 Task: Create a due date automation trigger when advanced on, on the monday before a card is due add content with a description ending with resume at 11:00 AM.
Action: Mouse moved to (1000, 313)
Screenshot: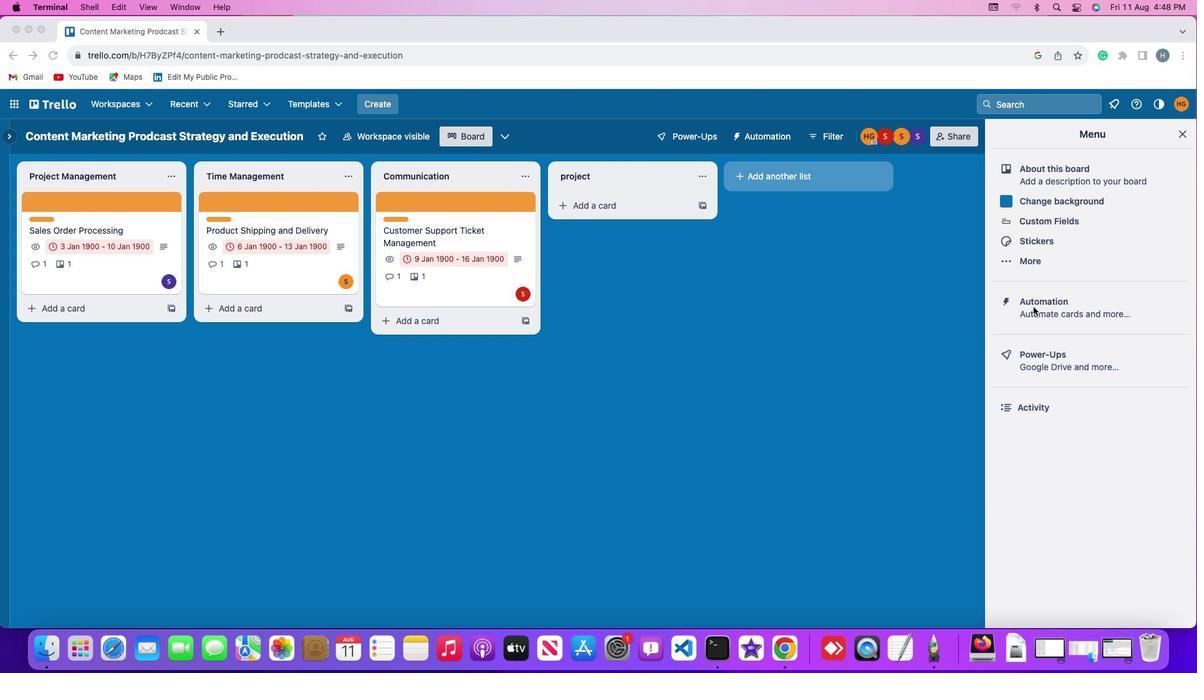 
Action: Mouse pressed left at (1000, 313)
Screenshot: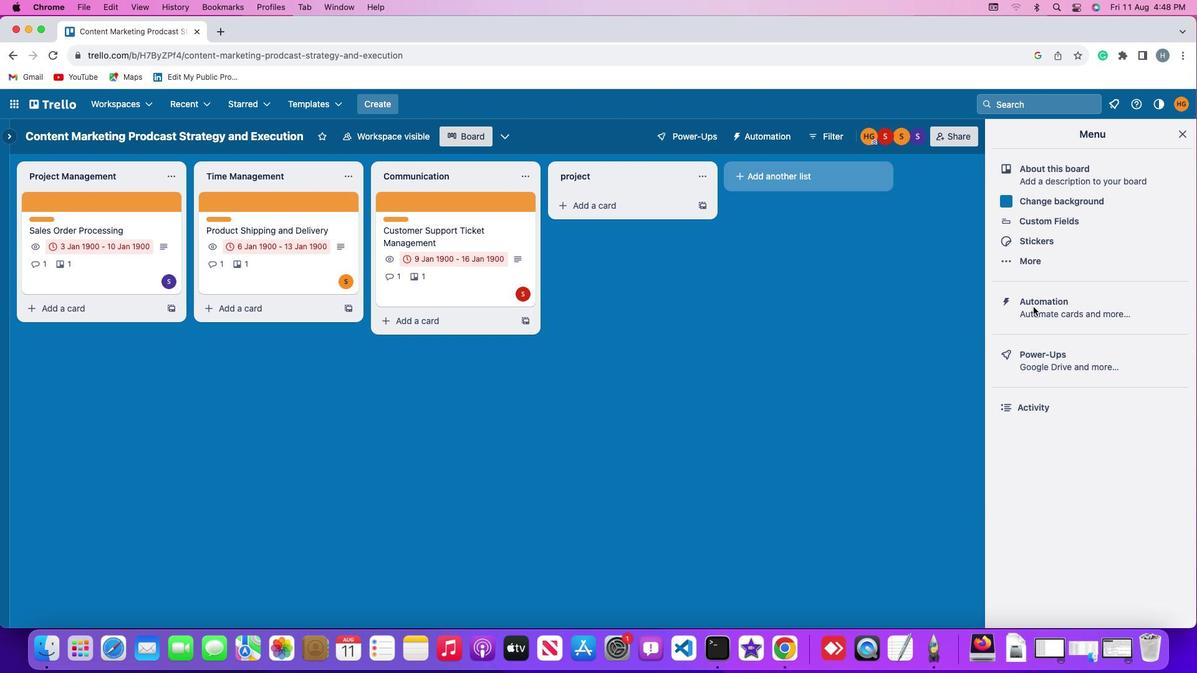 
Action: Mouse pressed left at (1000, 313)
Screenshot: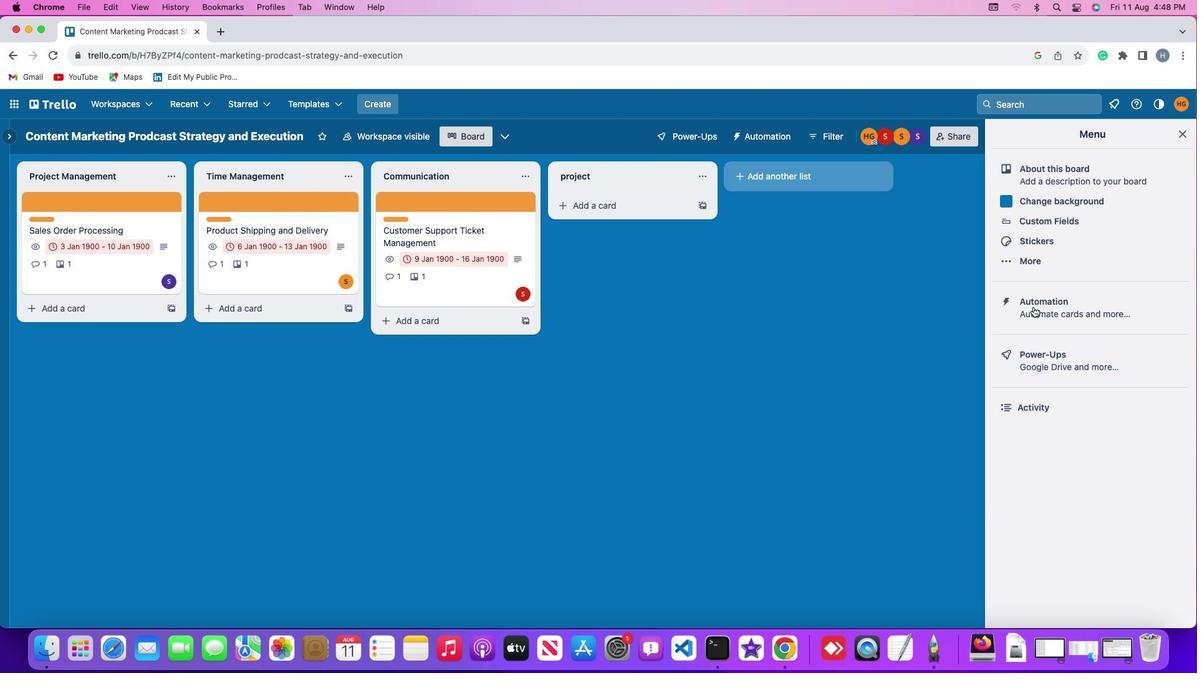 
Action: Mouse moved to (108, 301)
Screenshot: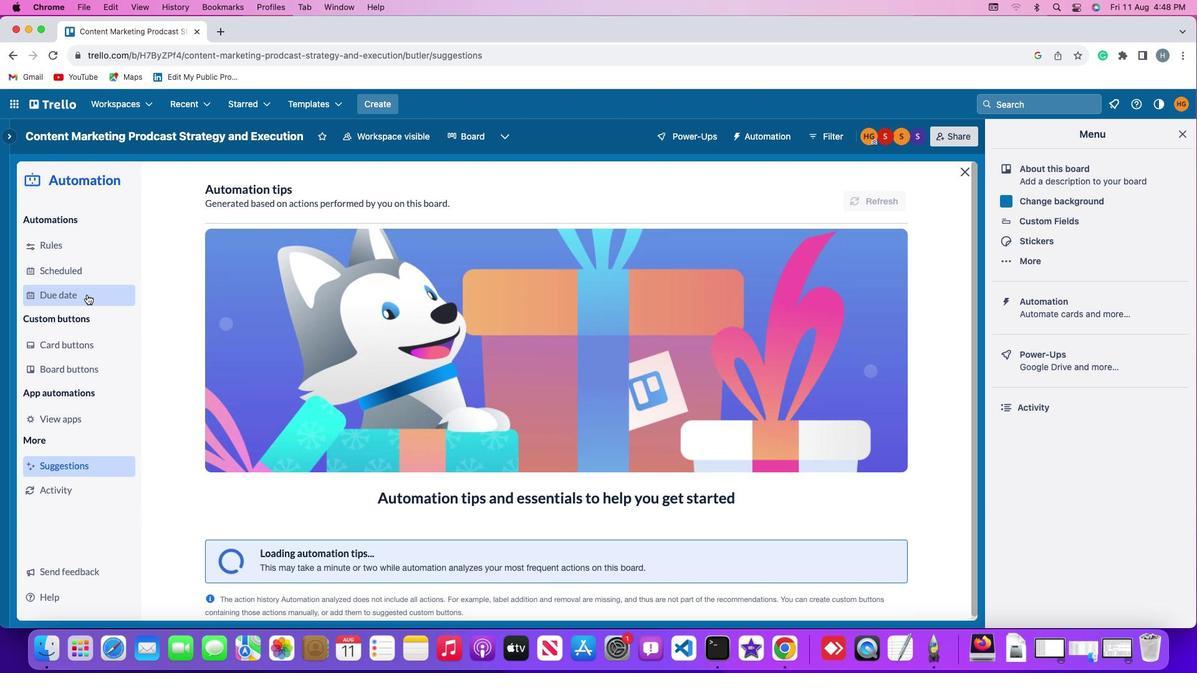 
Action: Mouse pressed left at (108, 301)
Screenshot: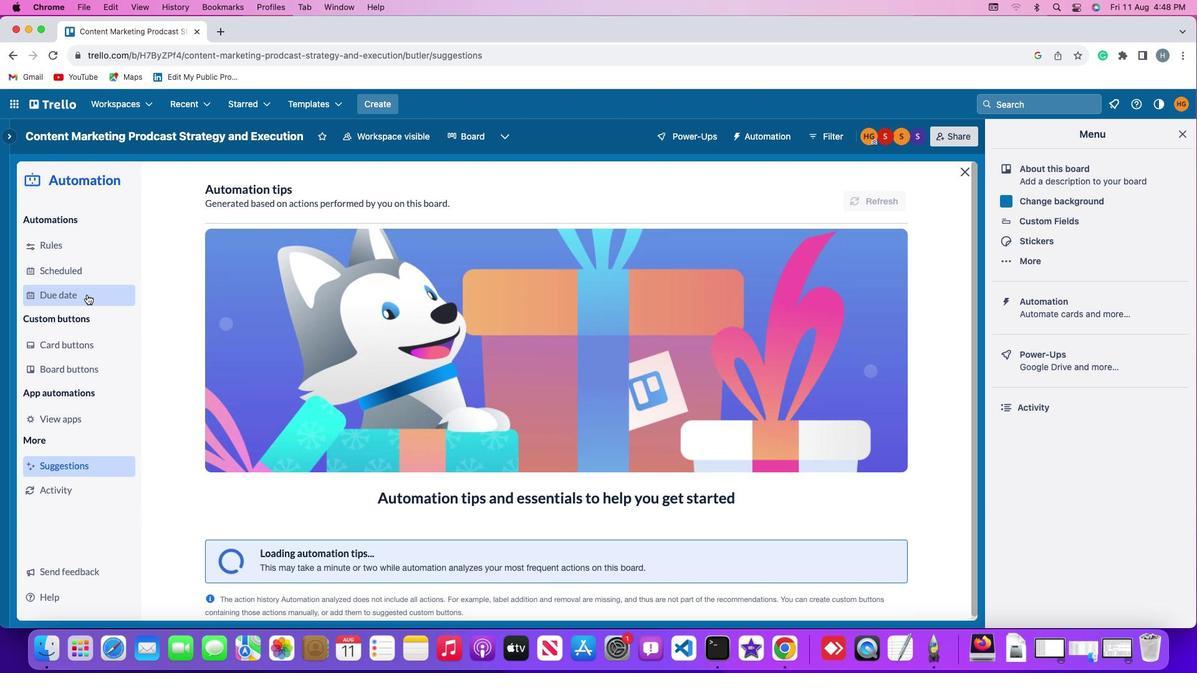 
Action: Mouse moved to (822, 198)
Screenshot: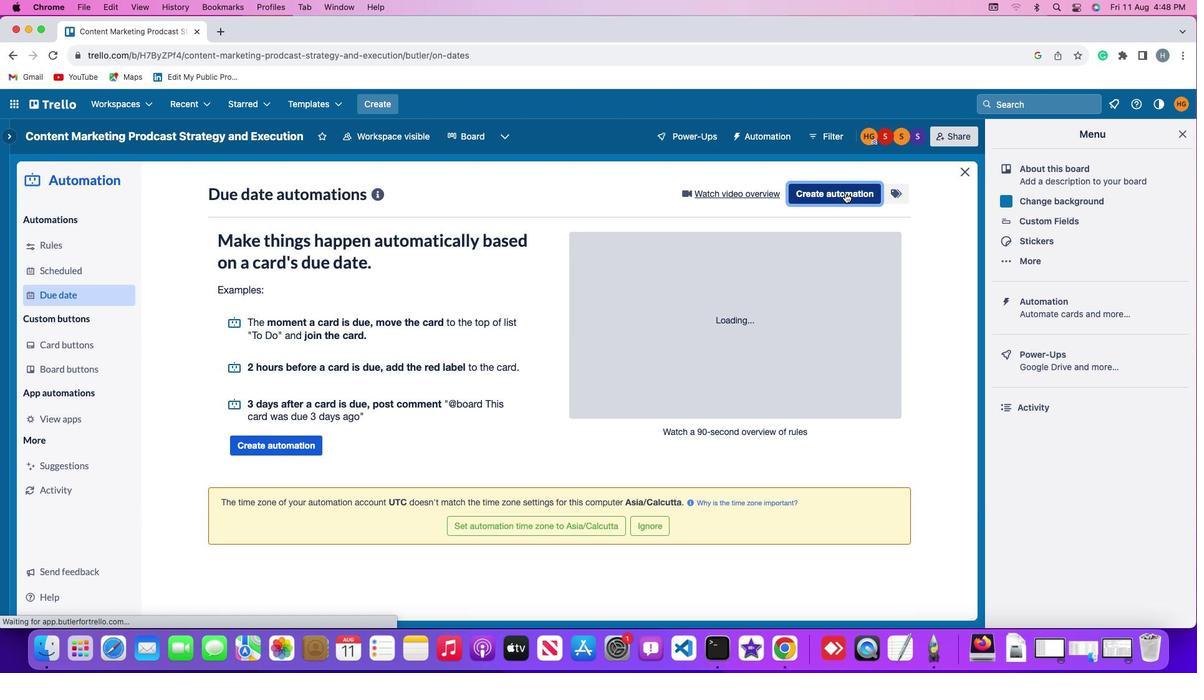 
Action: Mouse pressed left at (822, 198)
Screenshot: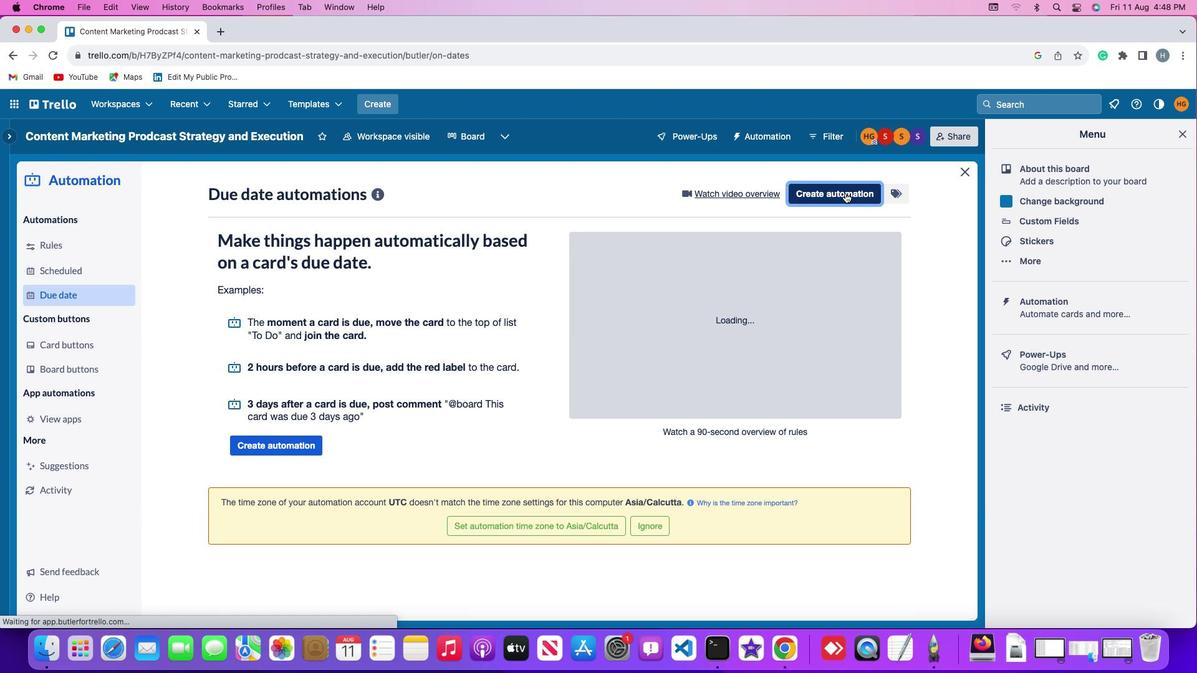 
Action: Mouse moved to (288, 316)
Screenshot: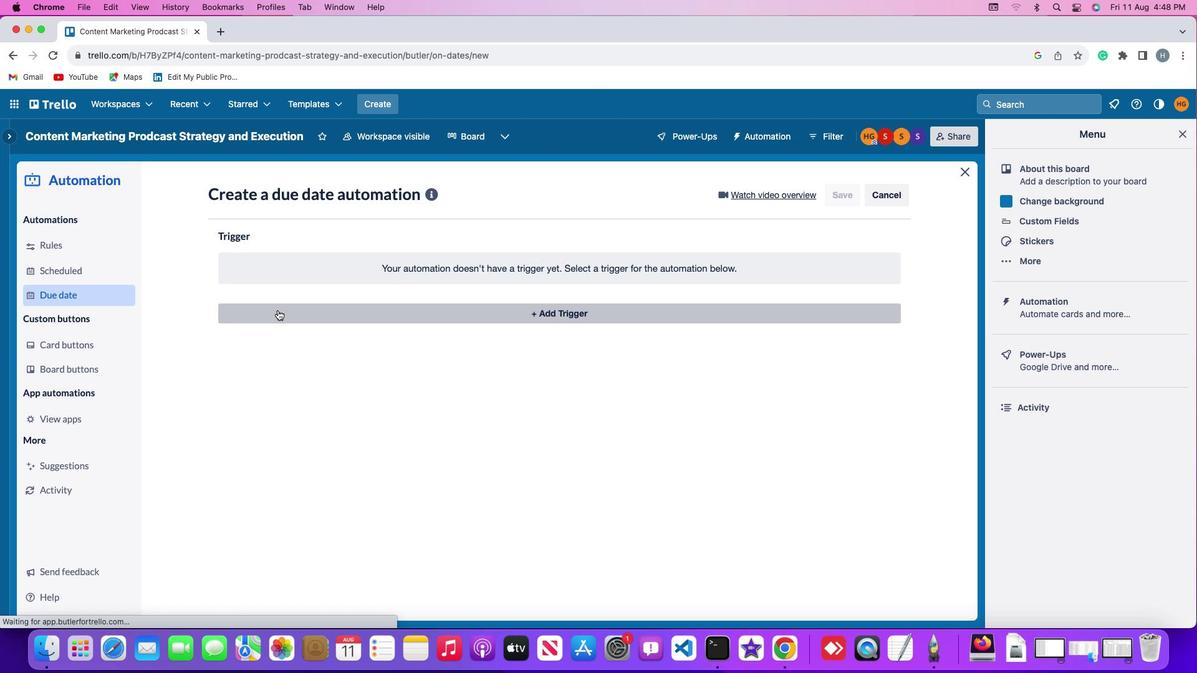 
Action: Mouse pressed left at (288, 316)
Screenshot: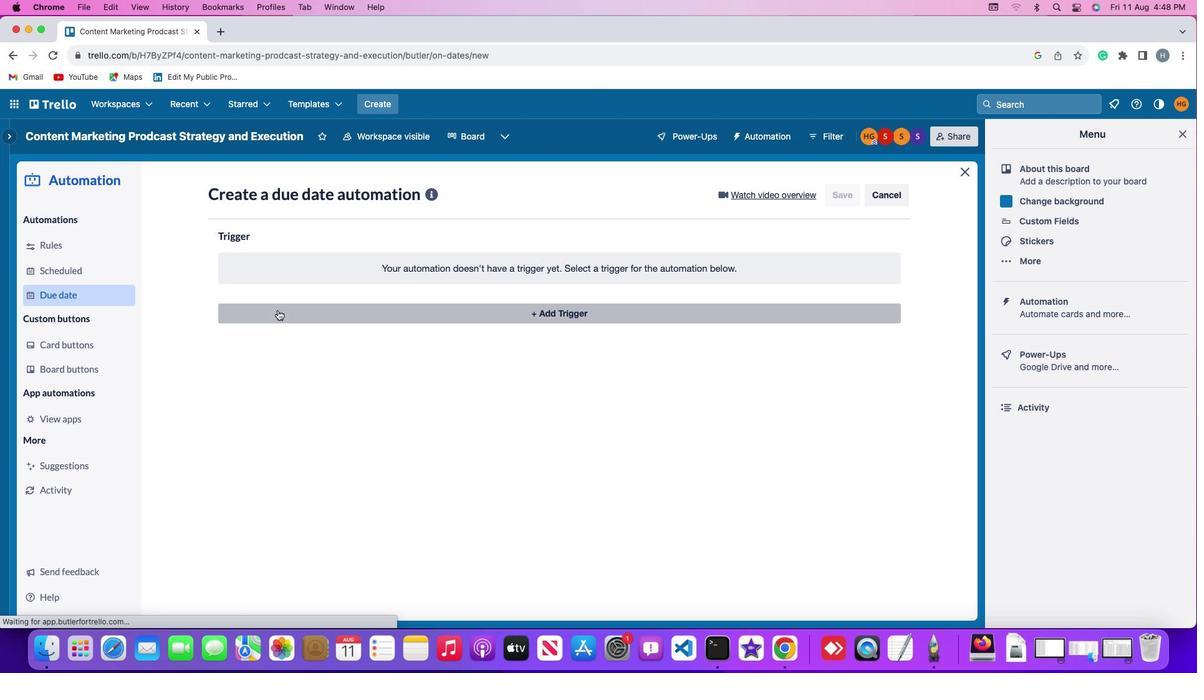 
Action: Mouse moved to (281, 546)
Screenshot: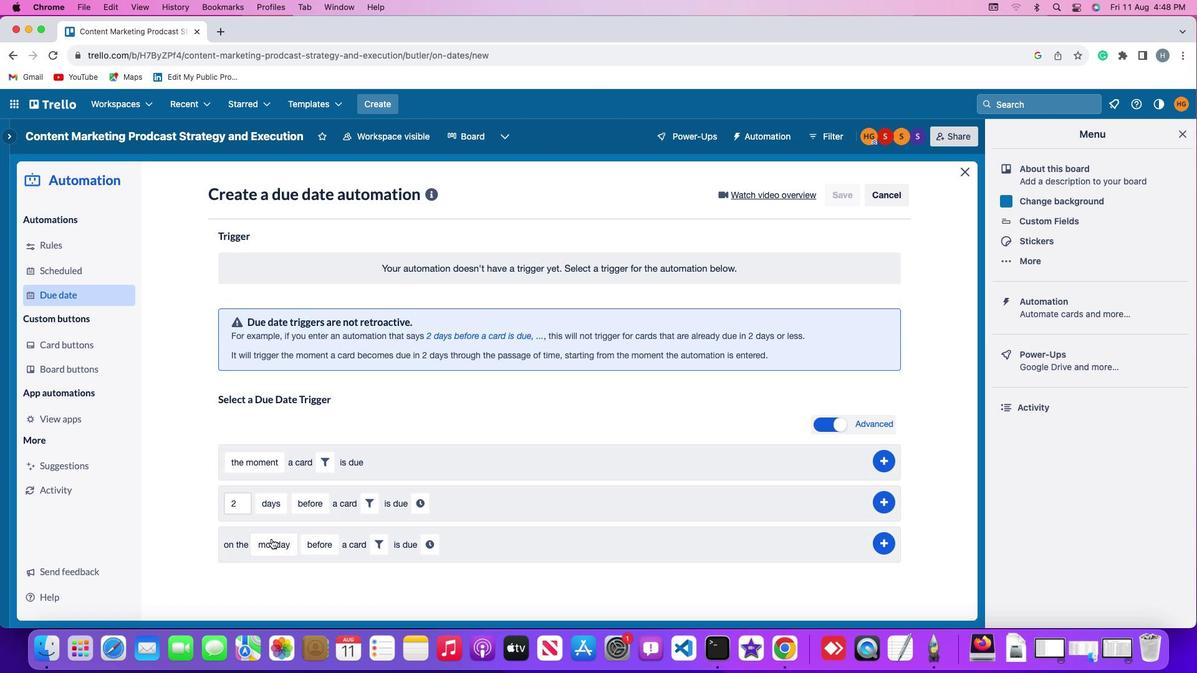 
Action: Mouse pressed left at (281, 546)
Screenshot: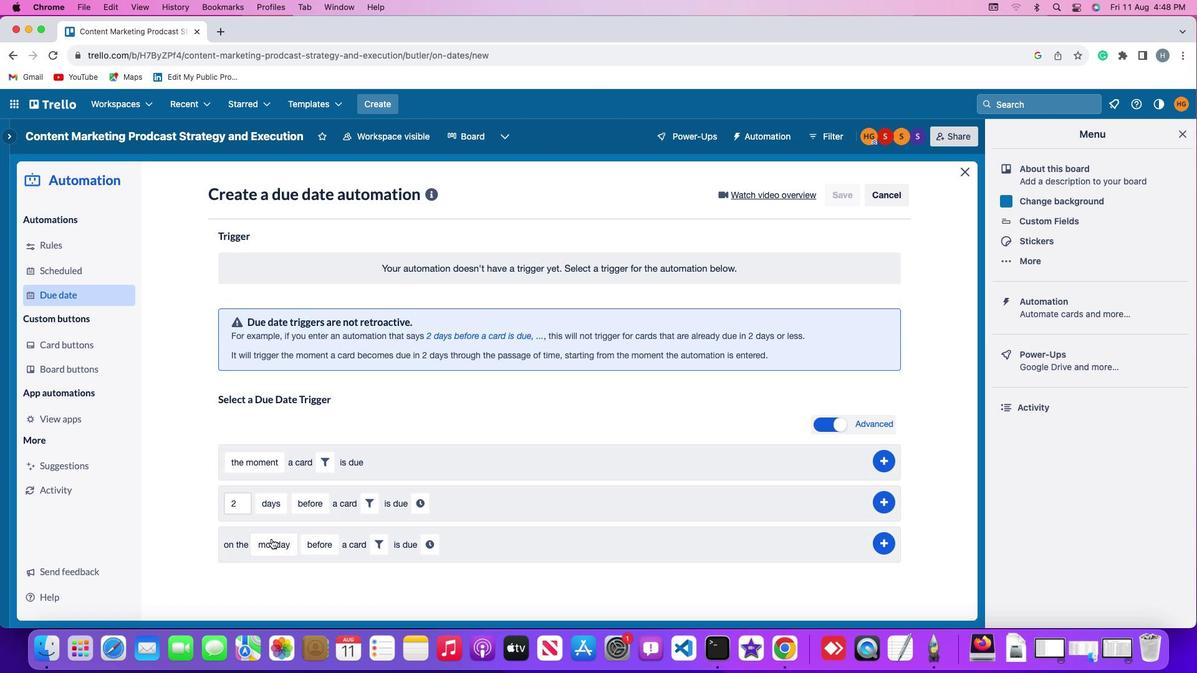 
Action: Mouse moved to (301, 377)
Screenshot: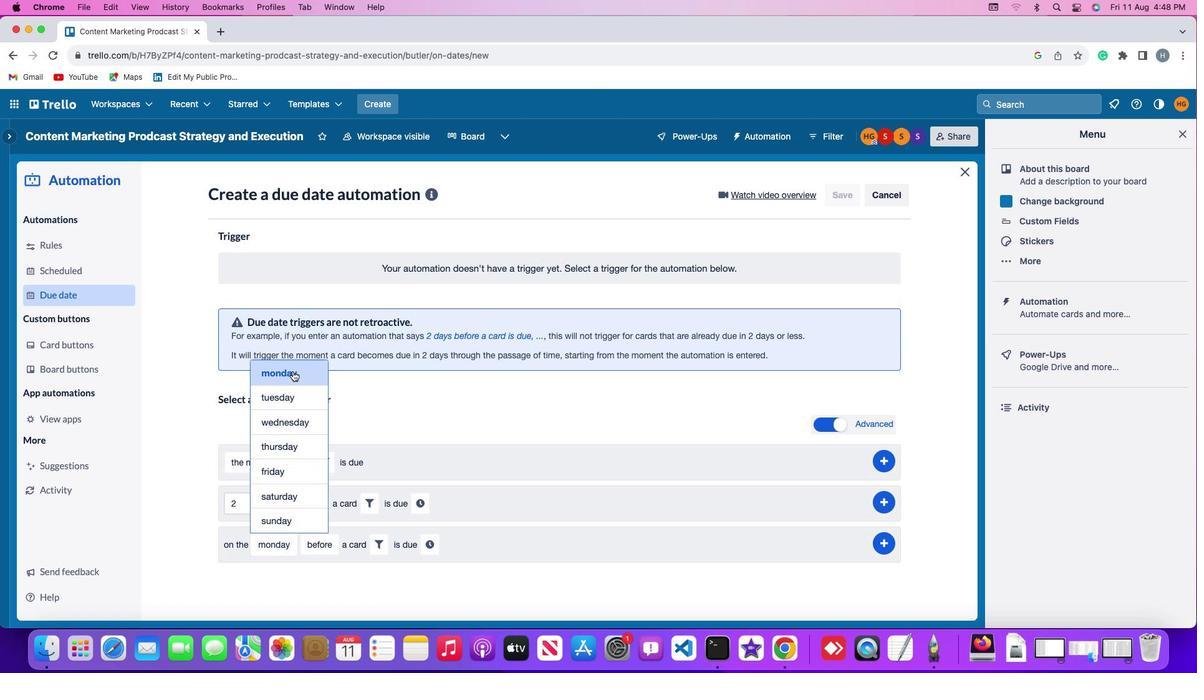 
Action: Mouse pressed left at (301, 377)
Screenshot: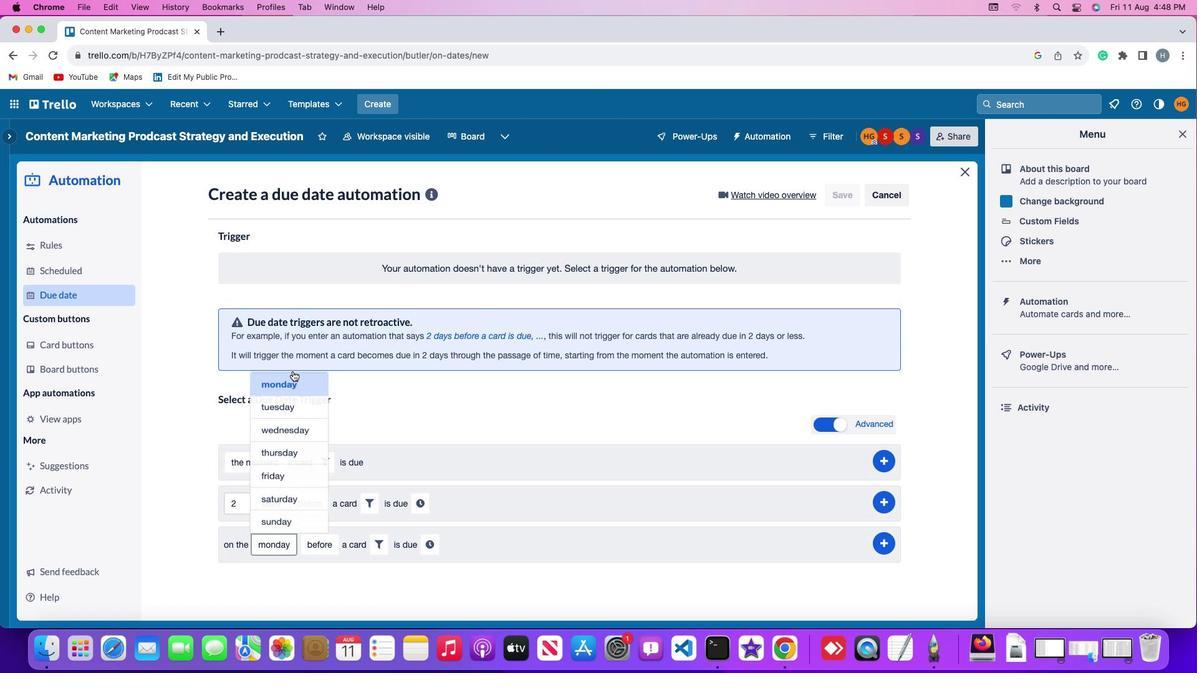 
Action: Mouse moved to (327, 549)
Screenshot: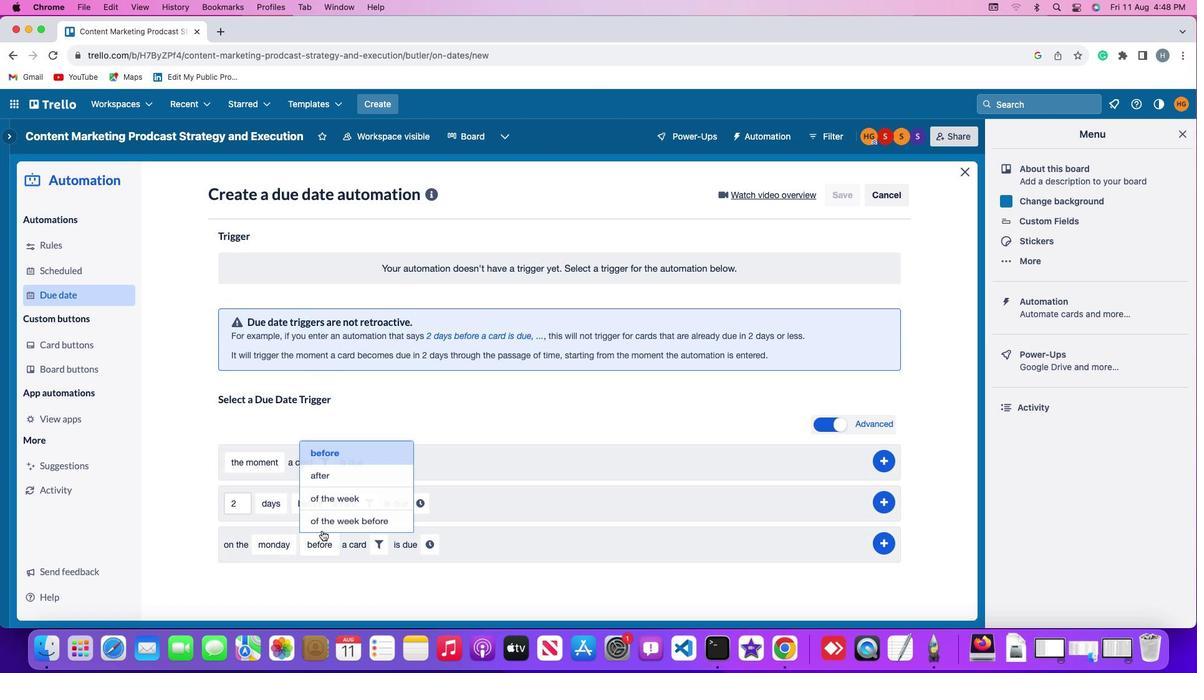 
Action: Mouse pressed left at (327, 549)
Screenshot: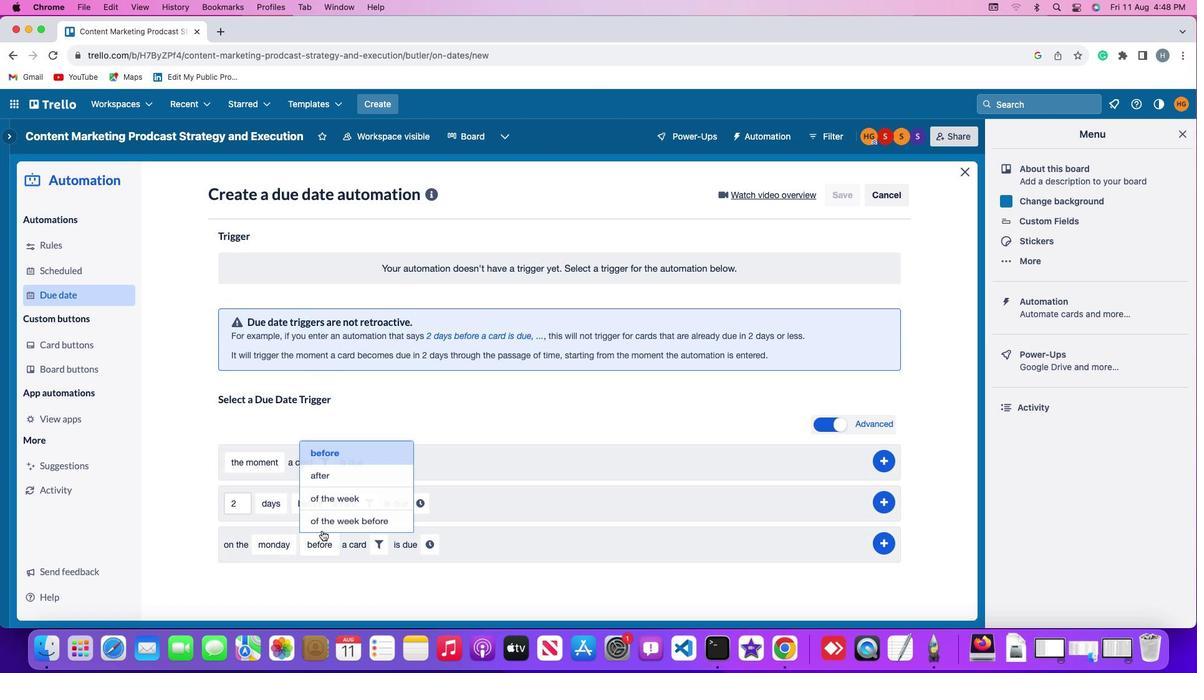 
Action: Mouse moved to (342, 453)
Screenshot: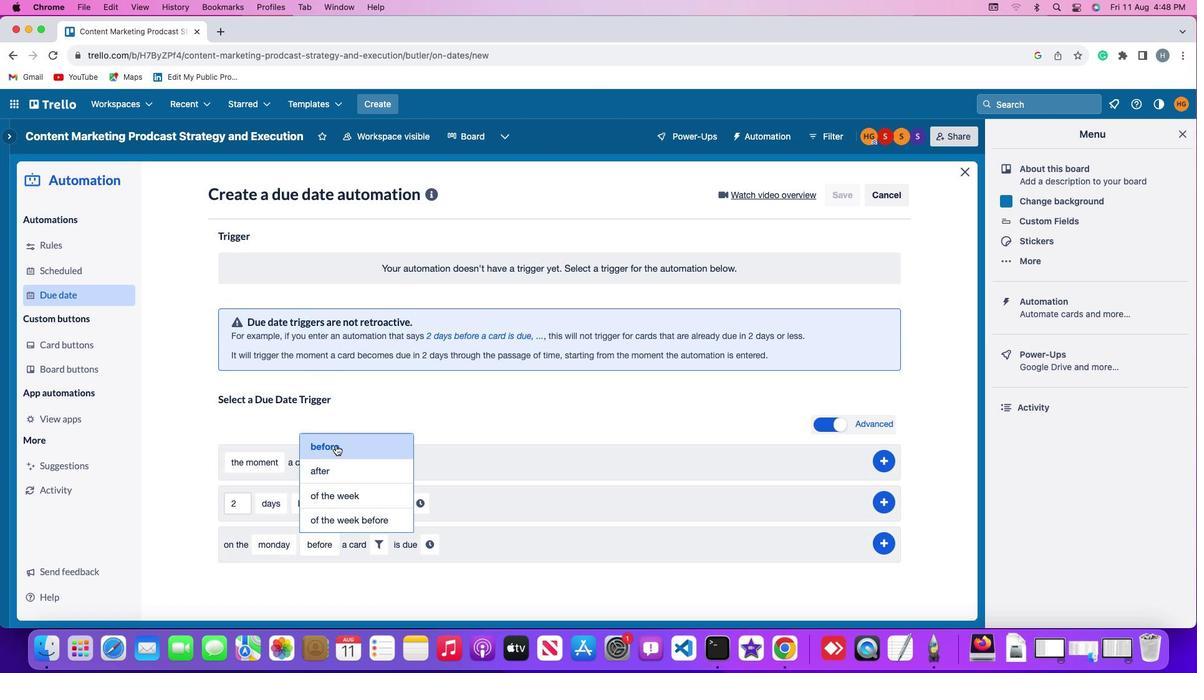 
Action: Mouse pressed left at (342, 453)
Screenshot: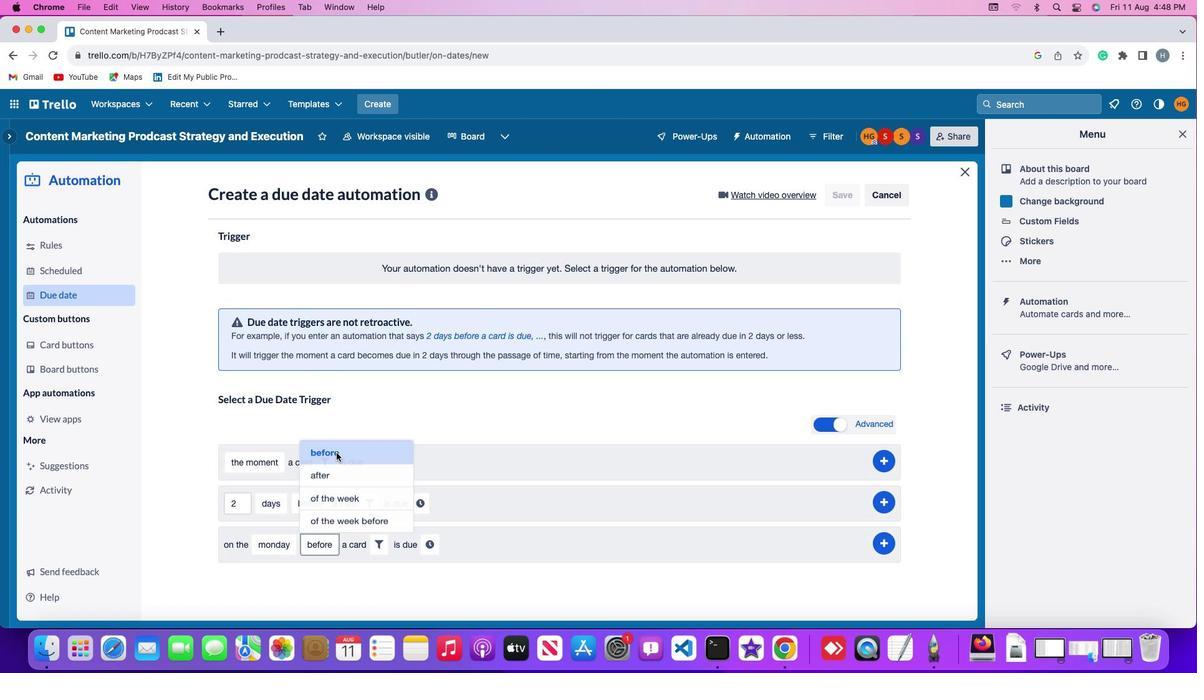 
Action: Mouse moved to (381, 553)
Screenshot: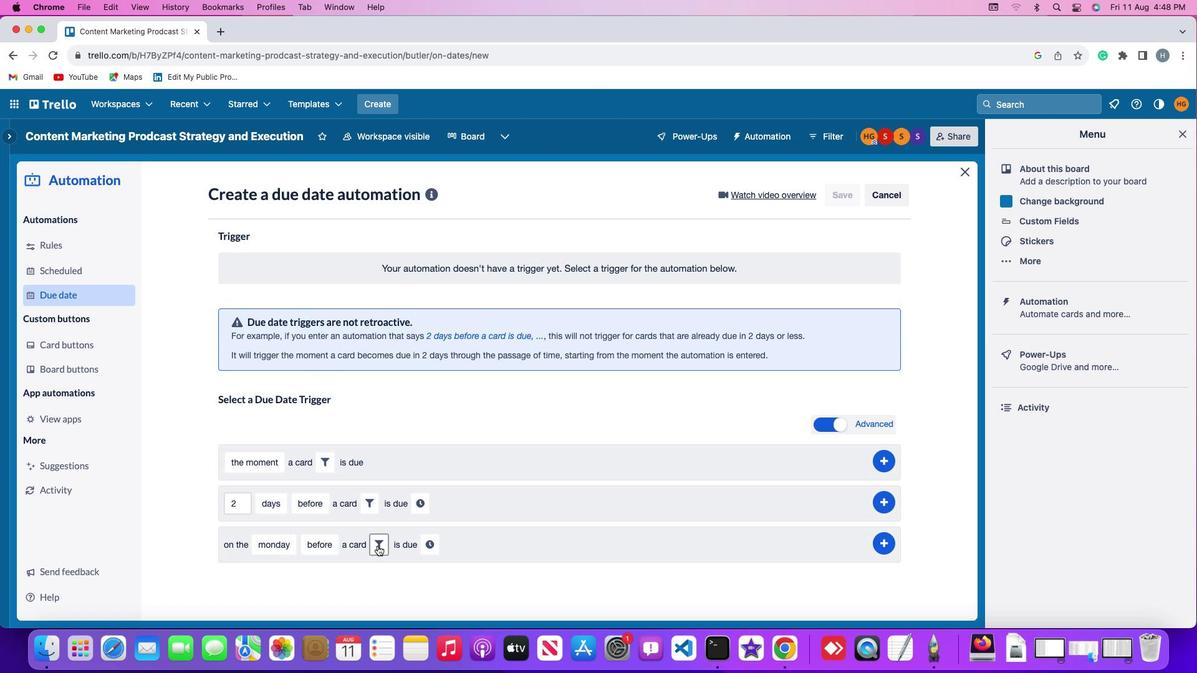 
Action: Mouse pressed left at (381, 553)
Screenshot: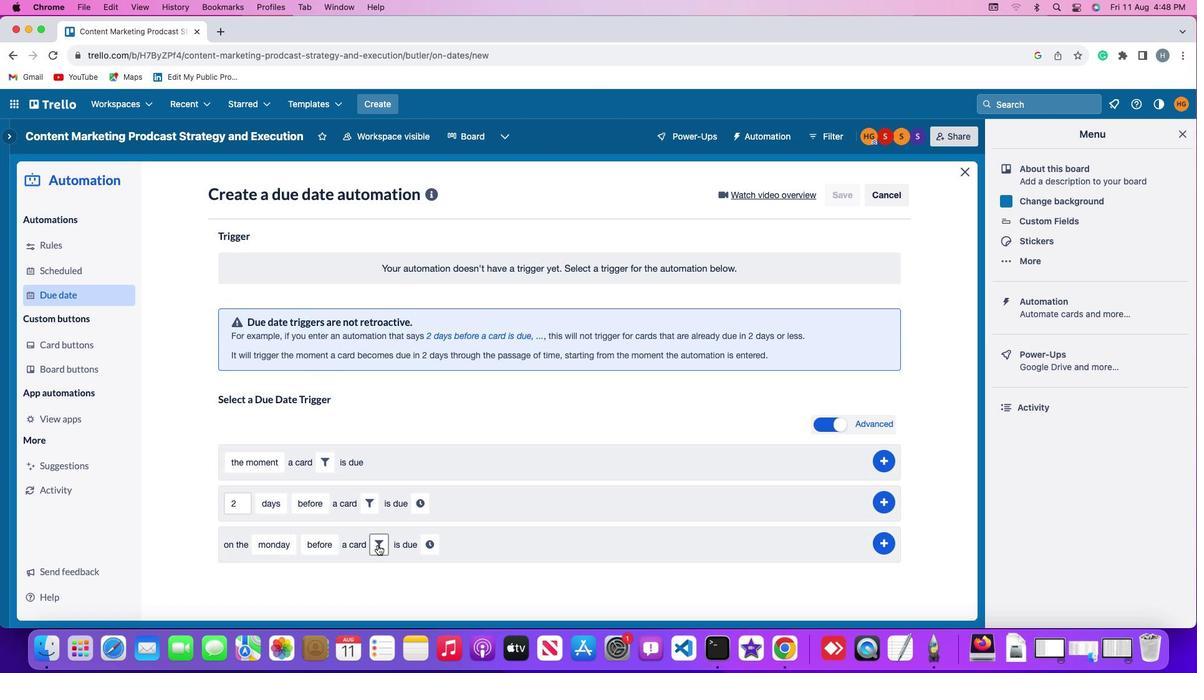 
Action: Mouse moved to (528, 589)
Screenshot: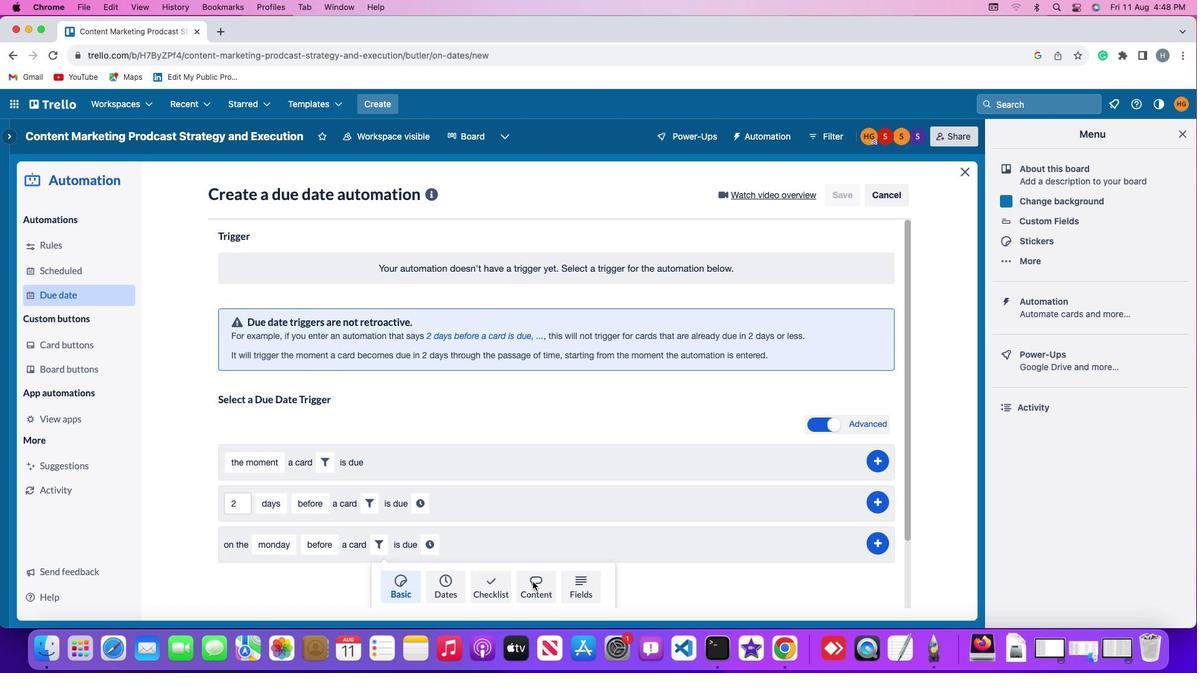 
Action: Mouse pressed left at (528, 589)
Screenshot: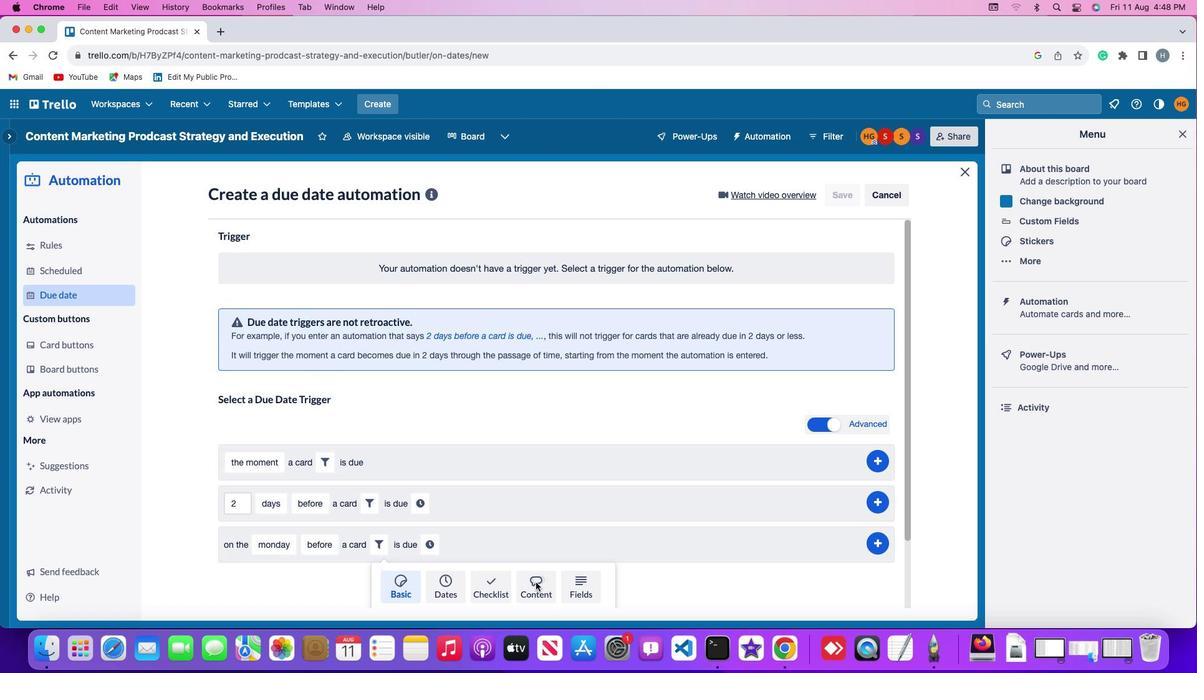 
Action: Mouse moved to (299, 591)
Screenshot: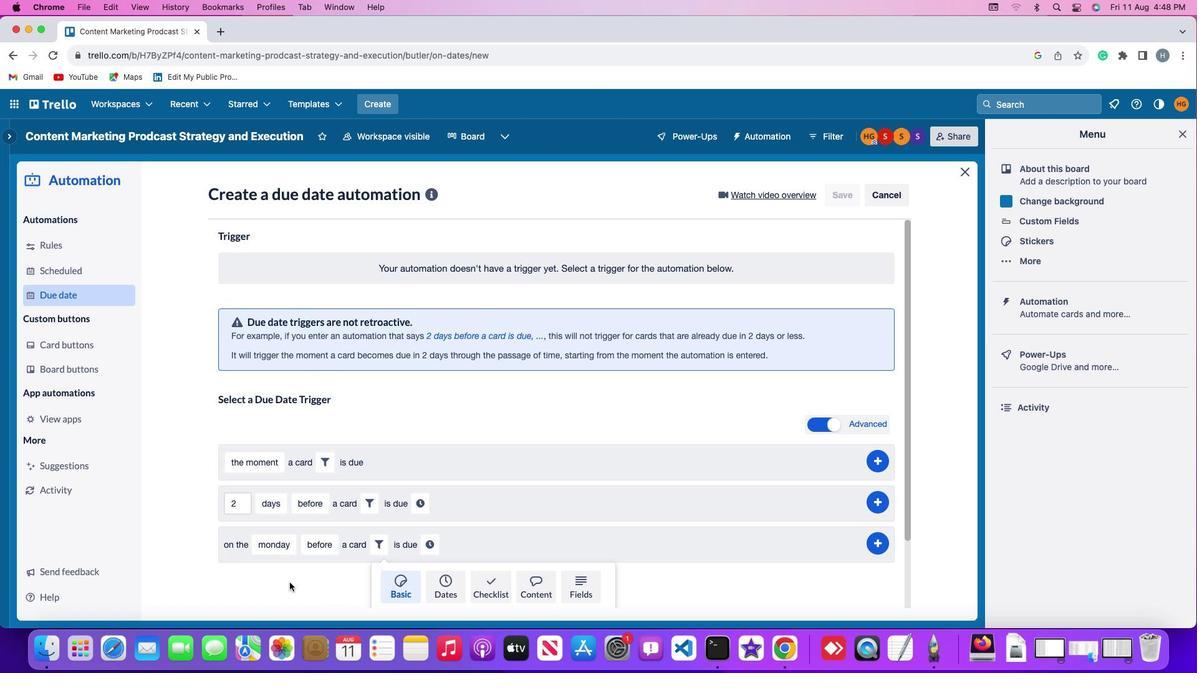 
Action: Mouse scrolled (299, 591) with delta (26, 4)
Screenshot: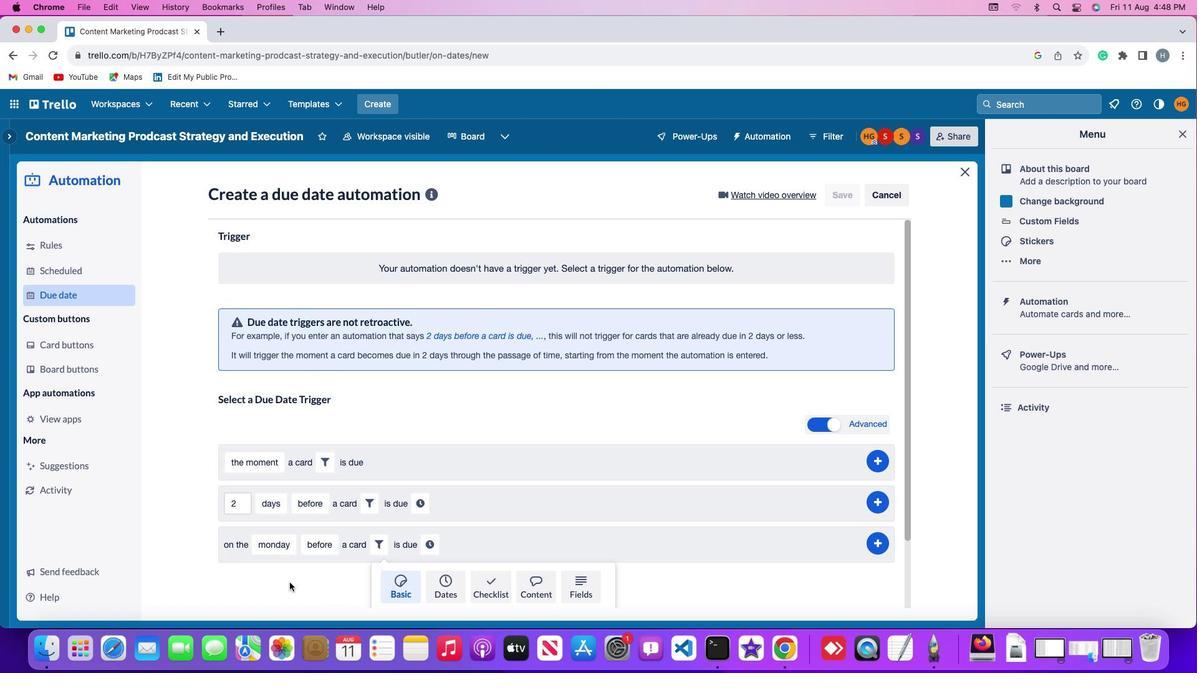 
Action: Mouse moved to (299, 591)
Screenshot: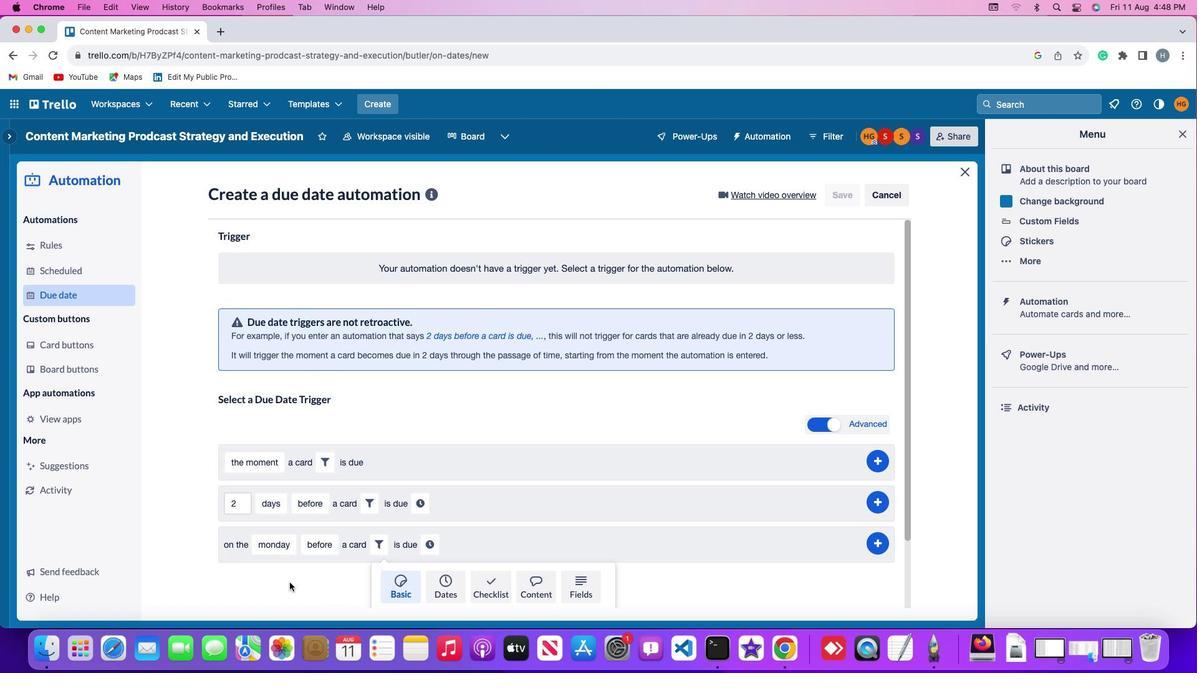 
Action: Mouse scrolled (299, 591) with delta (26, 4)
Screenshot: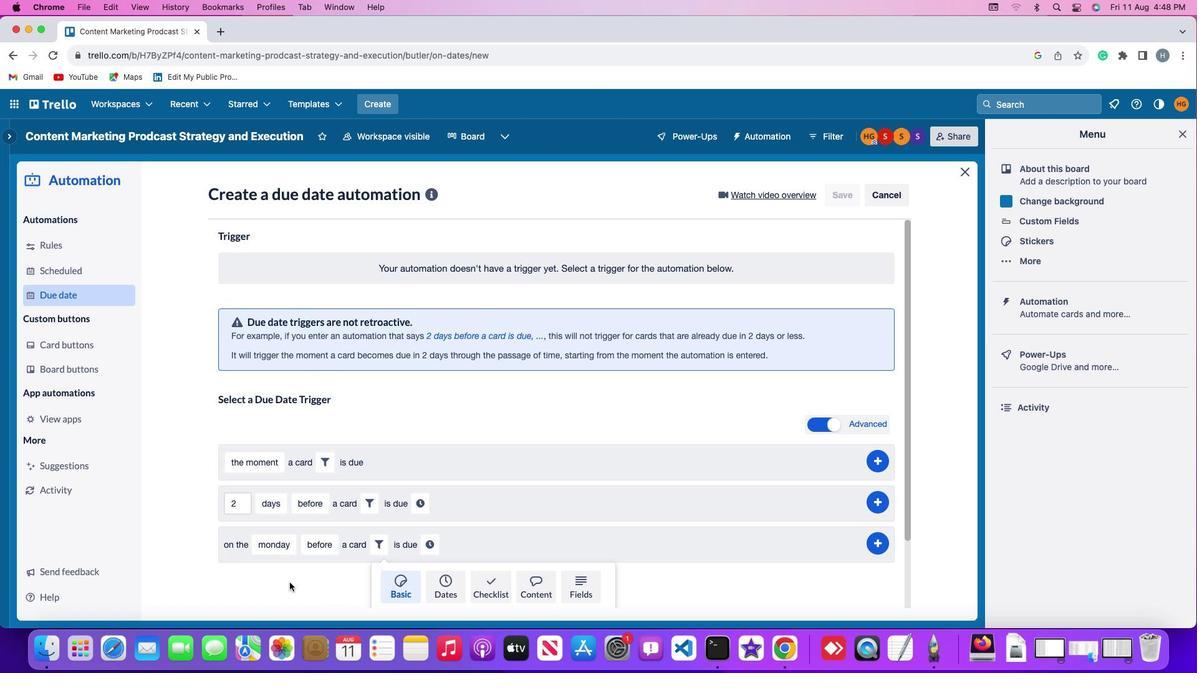 
Action: Mouse scrolled (299, 591) with delta (26, 3)
Screenshot: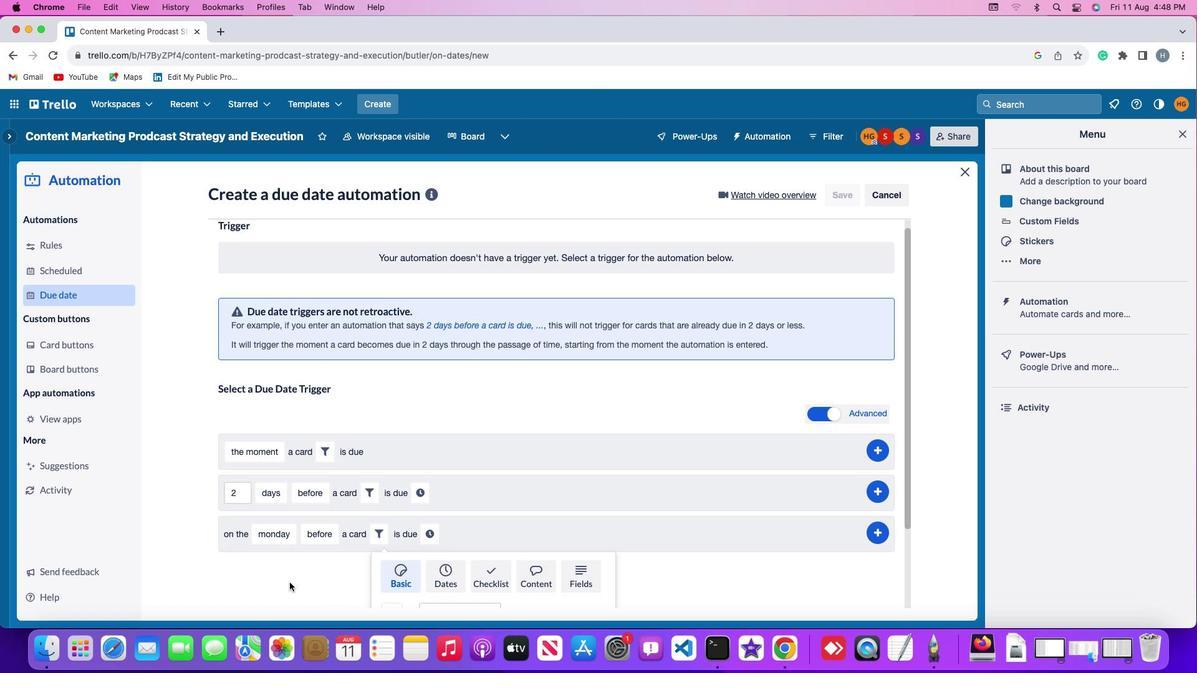 
Action: Mouse scrolled (299, 591) with delta (26, 1)
Screenshot: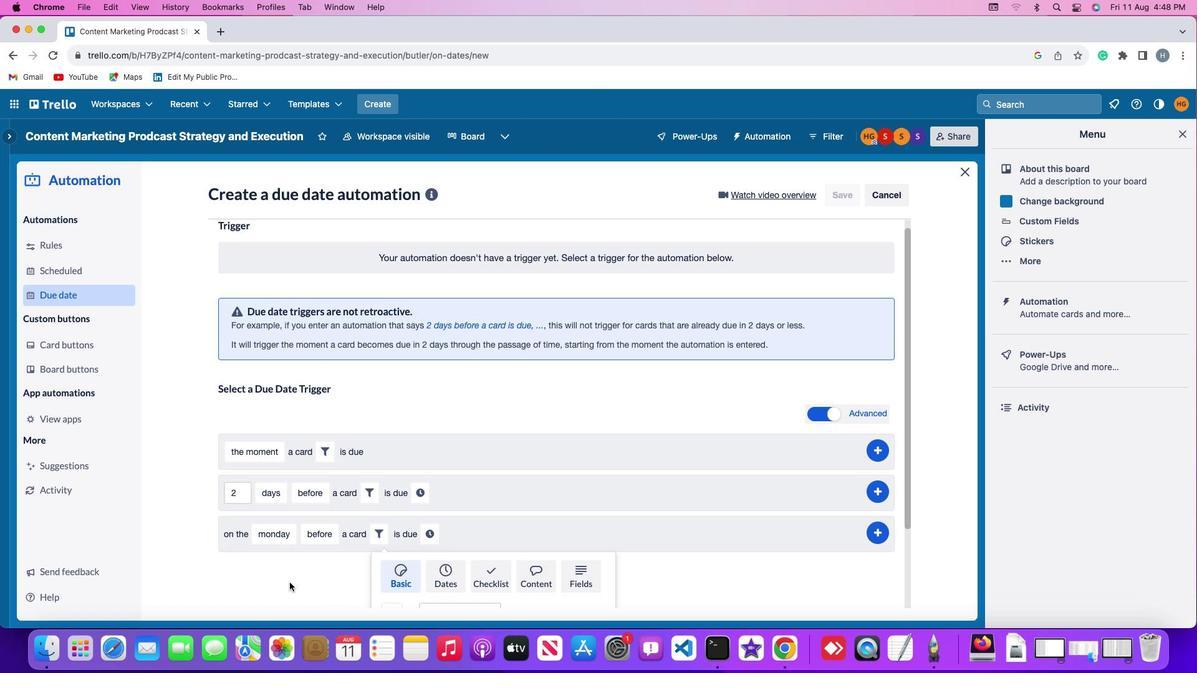 
Action: Mouse moved to (299, 591)
Screenshot: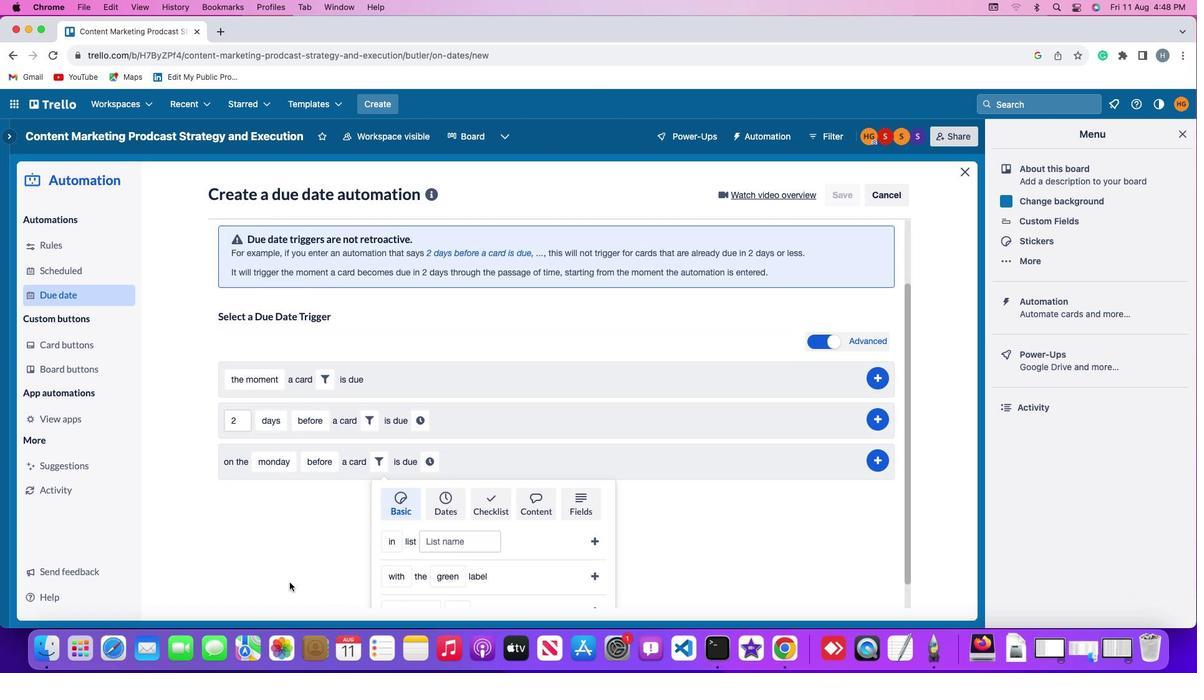 
Action: Mouse scrolled (299, 591) with delta (26, 1)
Screenshot: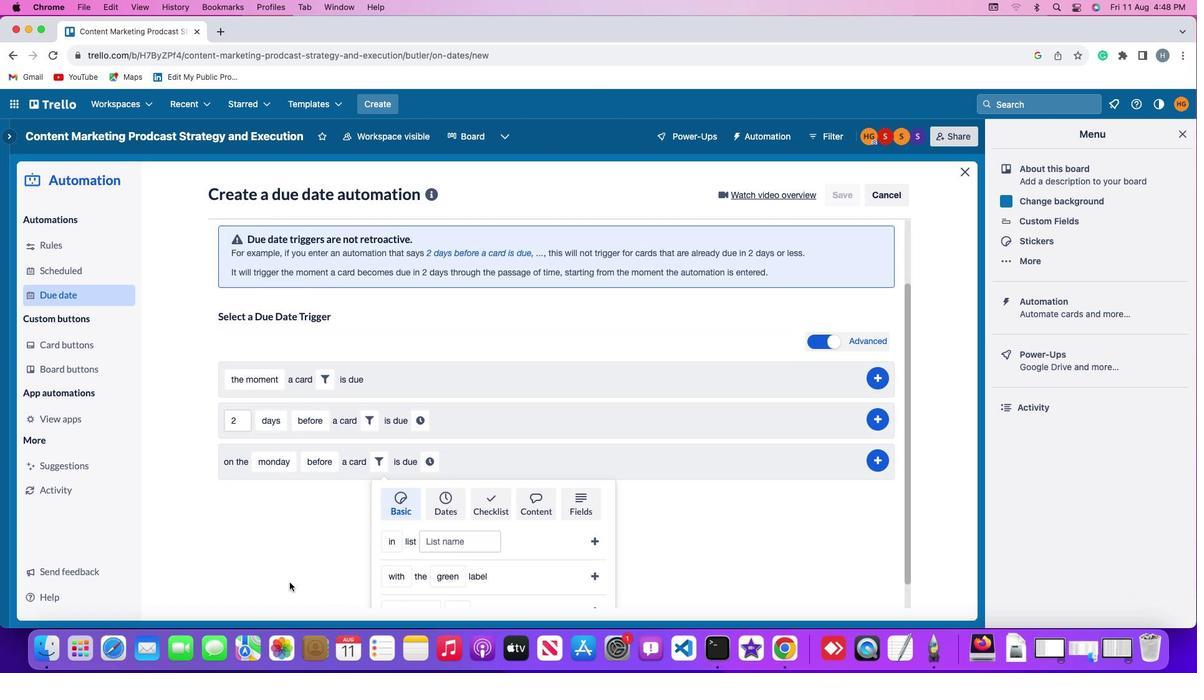 
Action: Mouse moved to (299, 589)
Screenshot: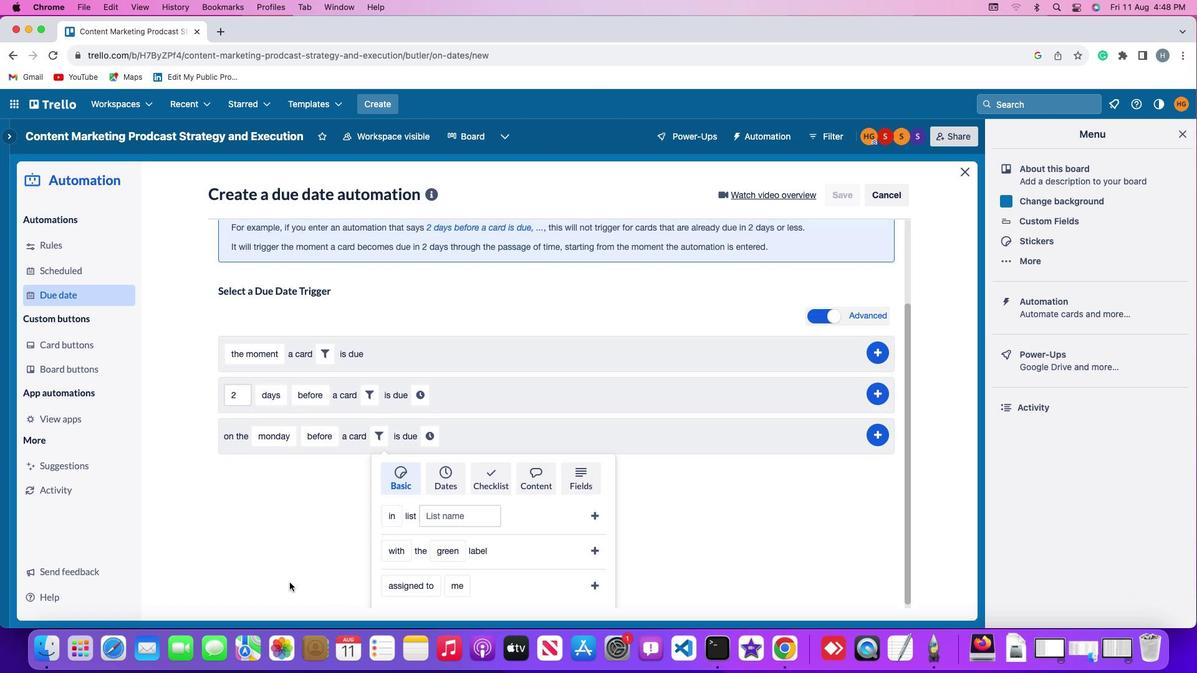 
Action: Mouse scrolled (299, 589) with delta (26, 4)
Screenshot: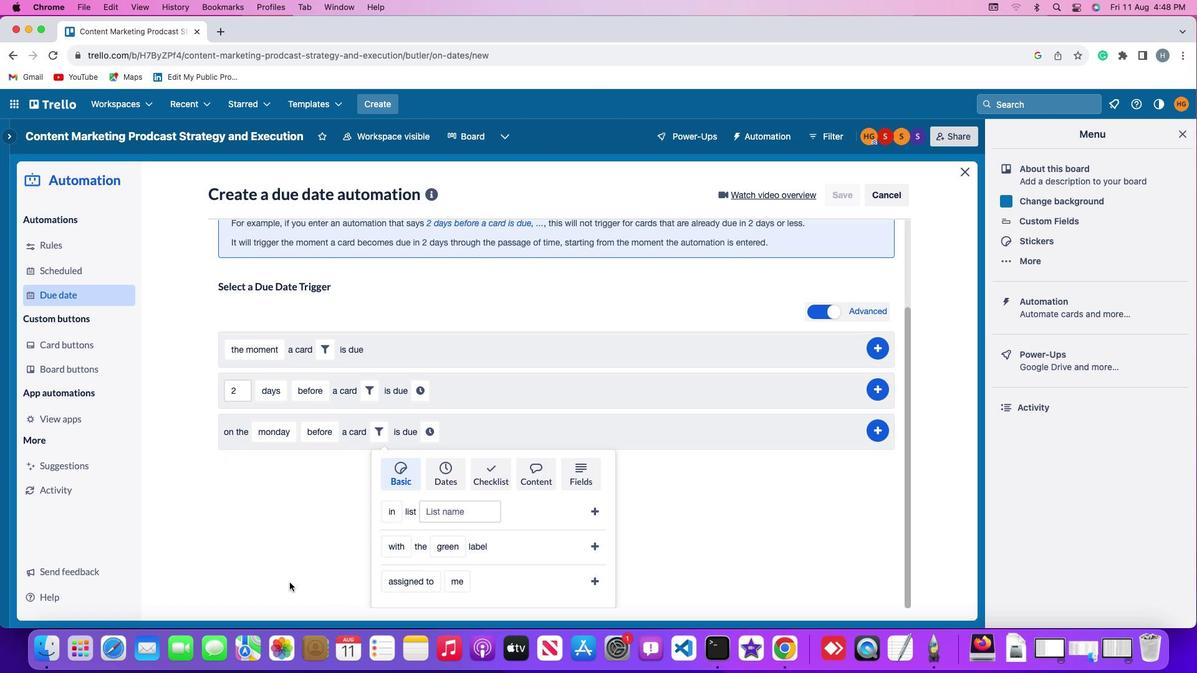 
Action: Mouse scrolled (299, 589) with delta (26, 4)
Screenshot: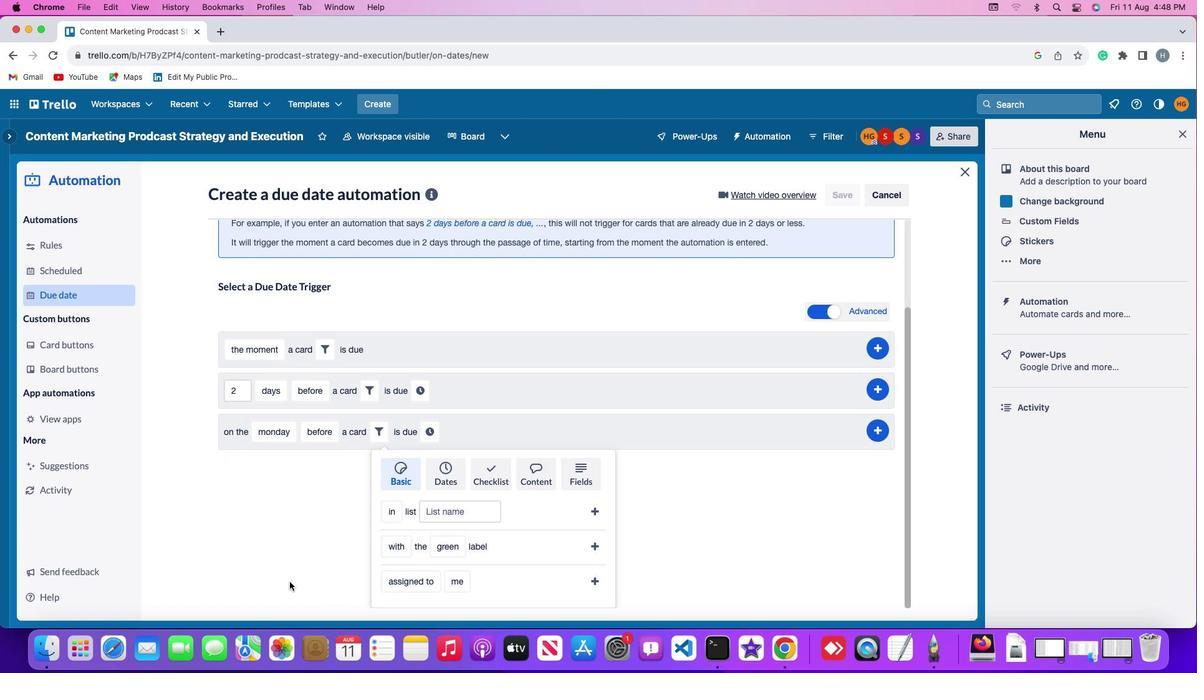 
Action: Mouse moved to (524, 486)
Screenshot: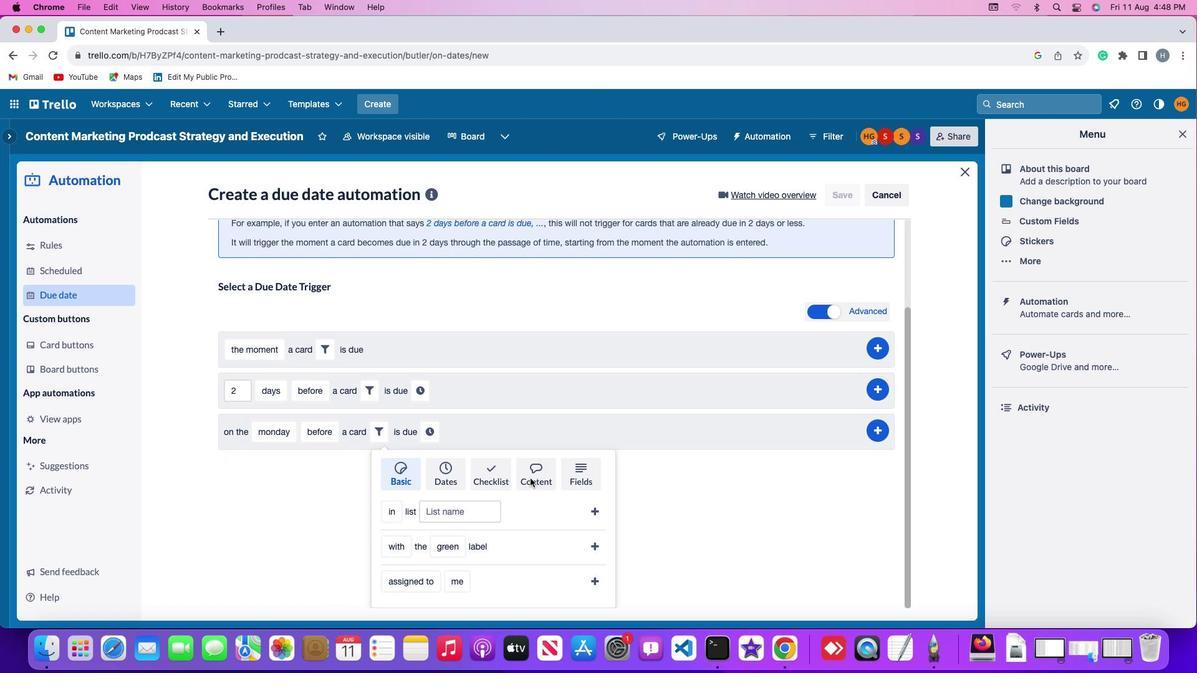 
Action: Mouse pressed left at (524, 486)
Screenshot: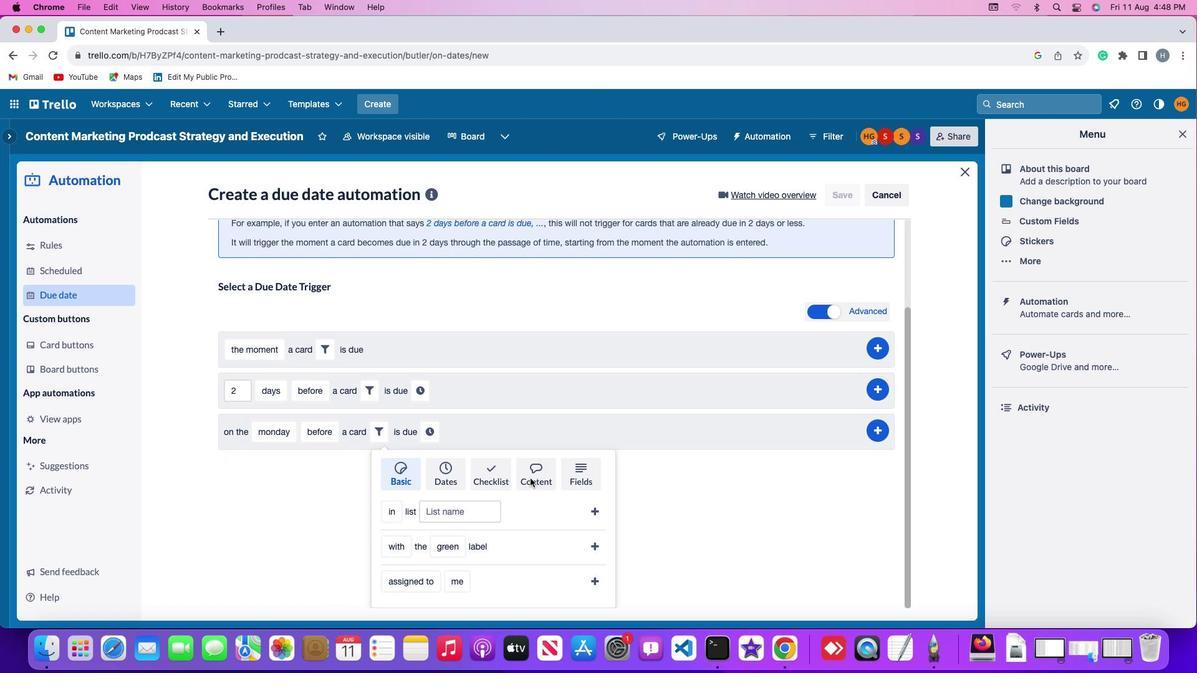 
Action: Mouse moved to (423, 553)
Screenshot: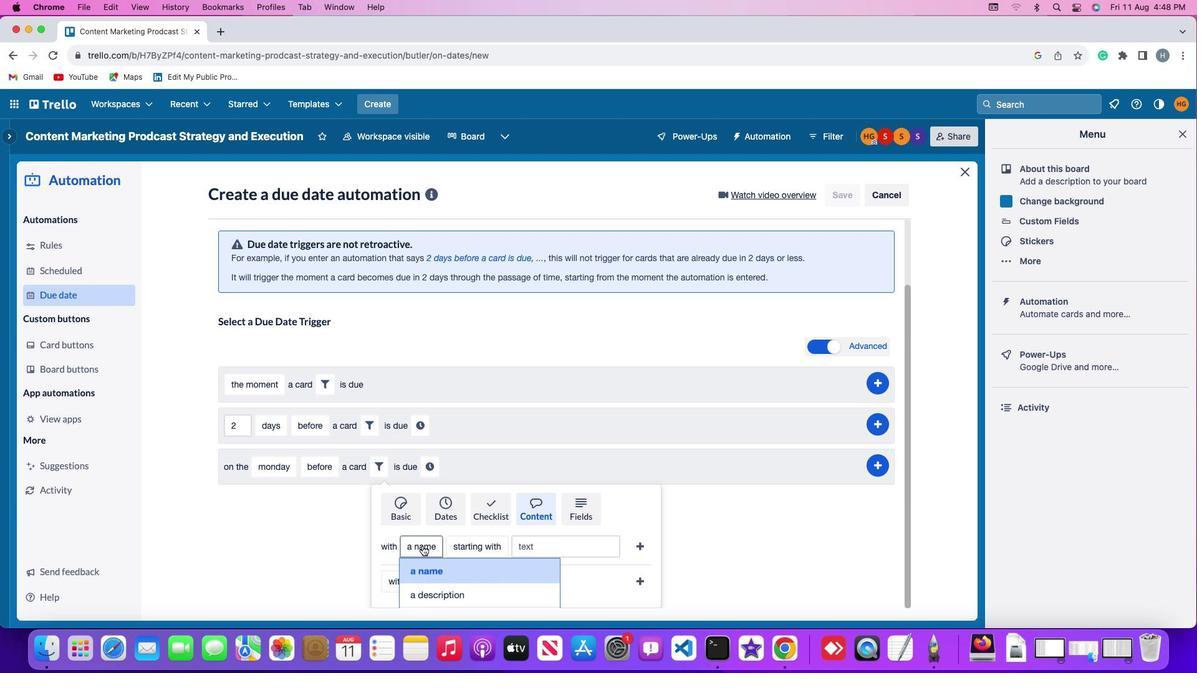
Action: Mouse pressed left at (423, 553)
Screenshot: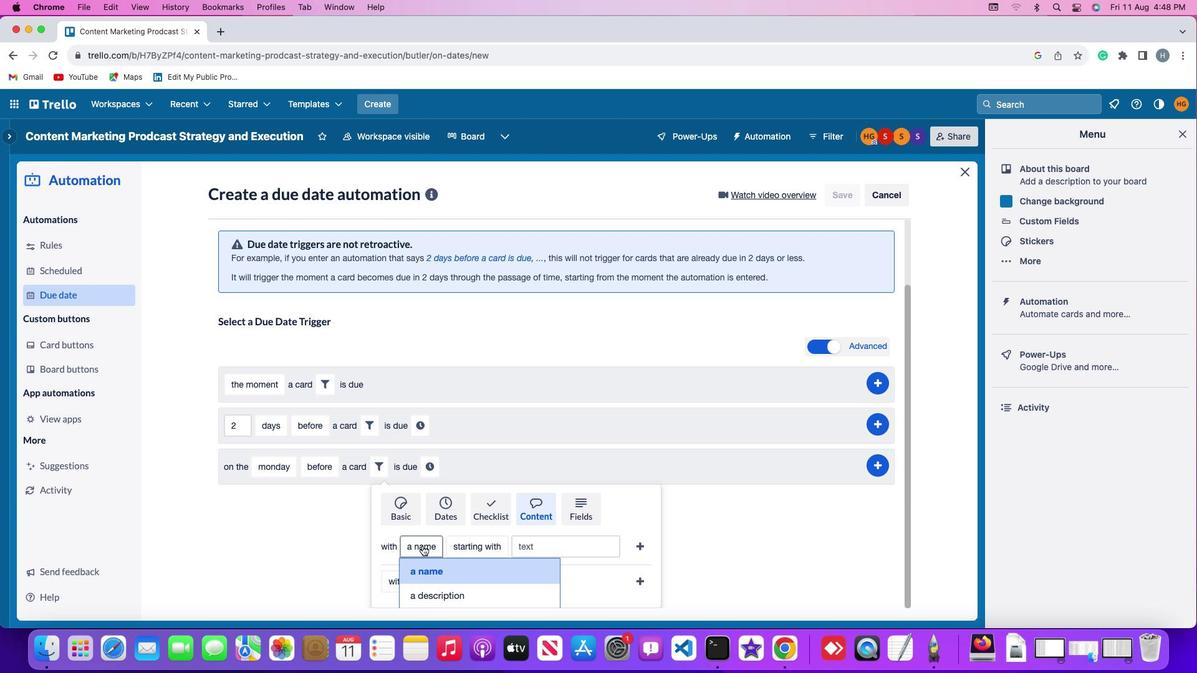 
Action: Mouse moved to (443, 600)
Screenshot: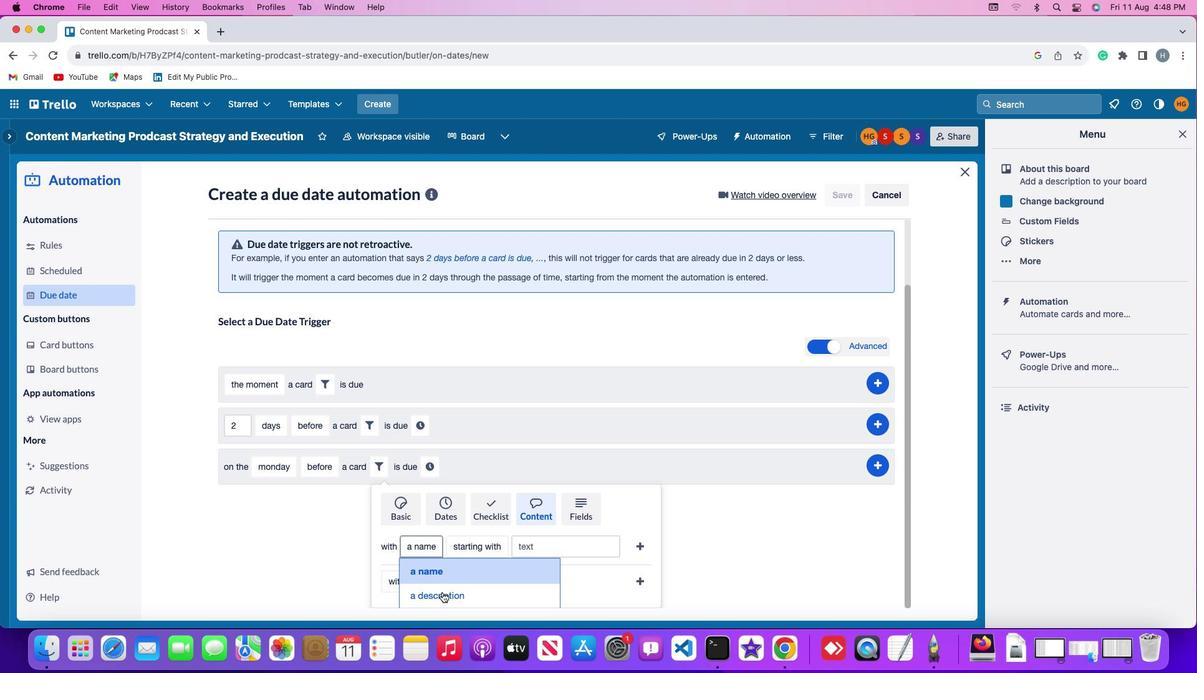 
Action: Mouse pressed left at (443, 600)
Screenshot: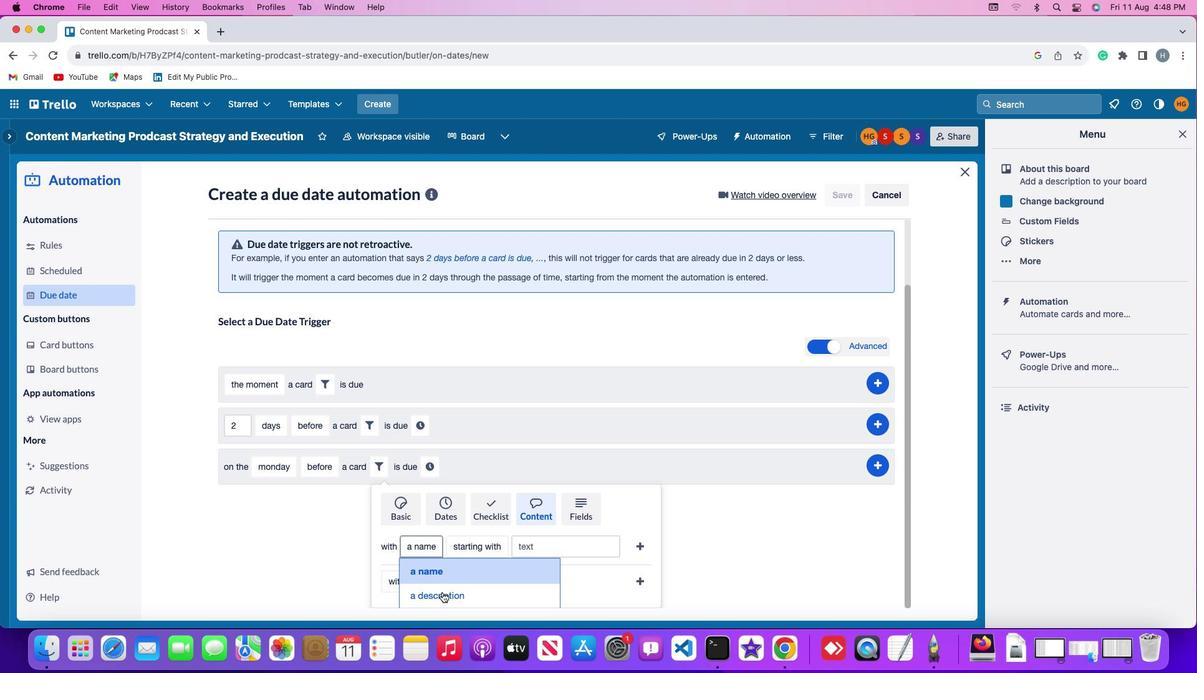 
Action: Mouse moved to (486, 550)
Screenshot: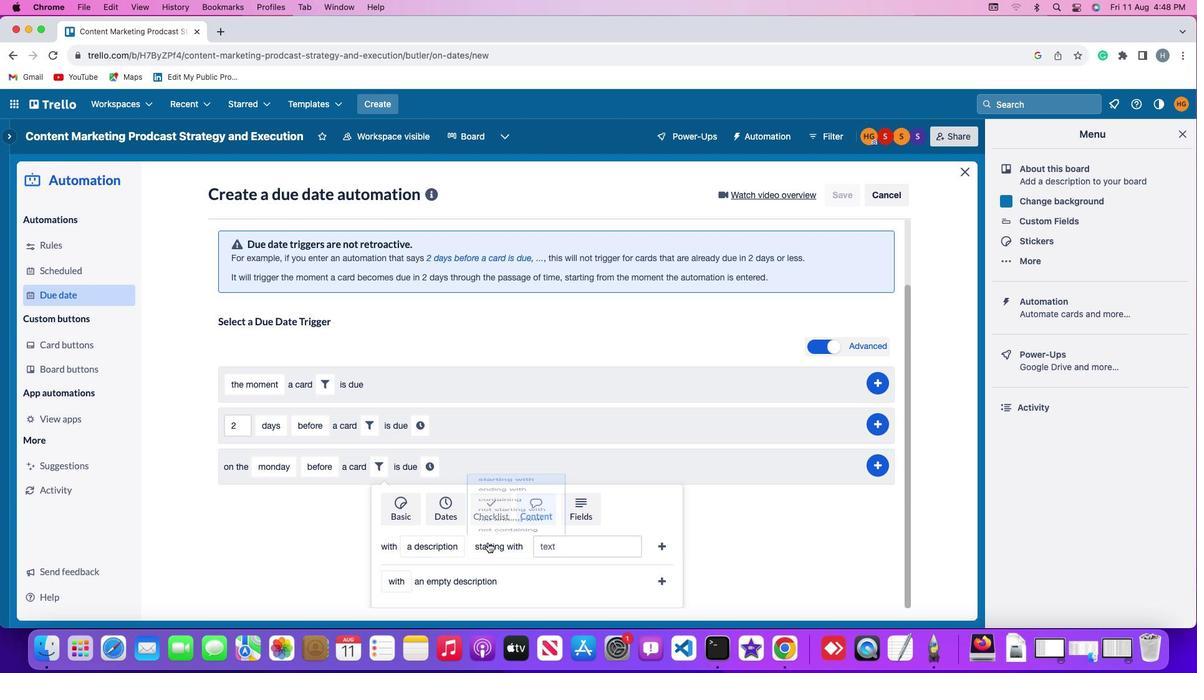 
Action: Mouse pressed left at (486, 550)
Screenshot: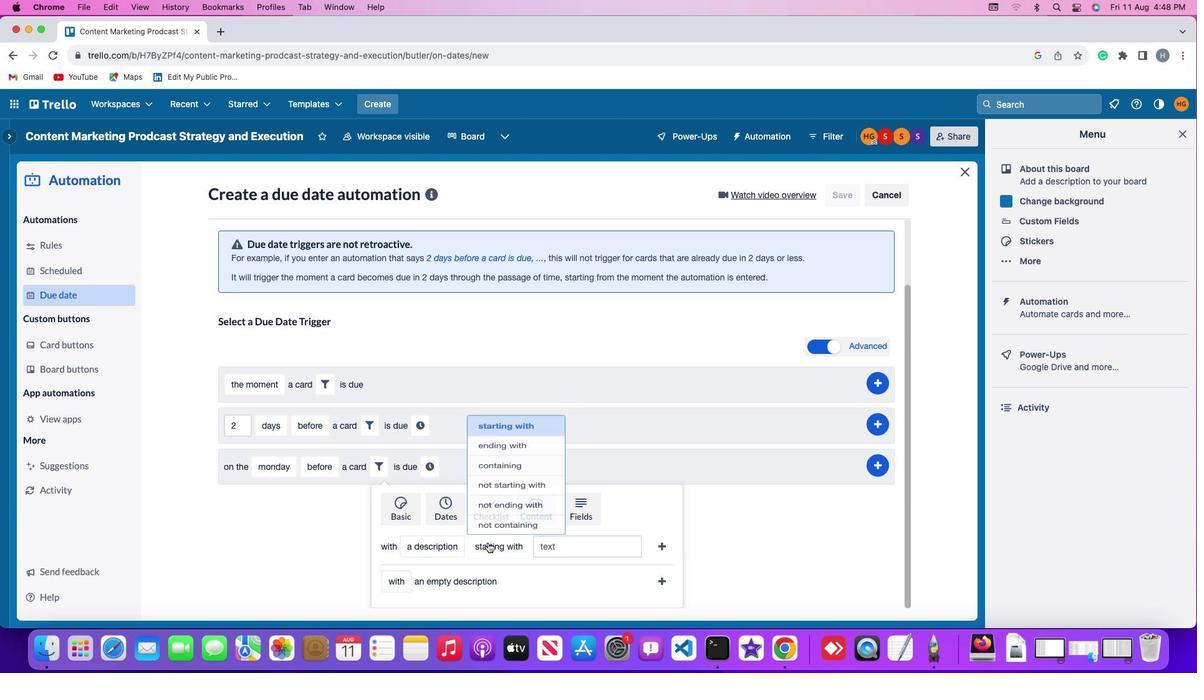
Action: Mouse moved to (501, 428)
Screenshot: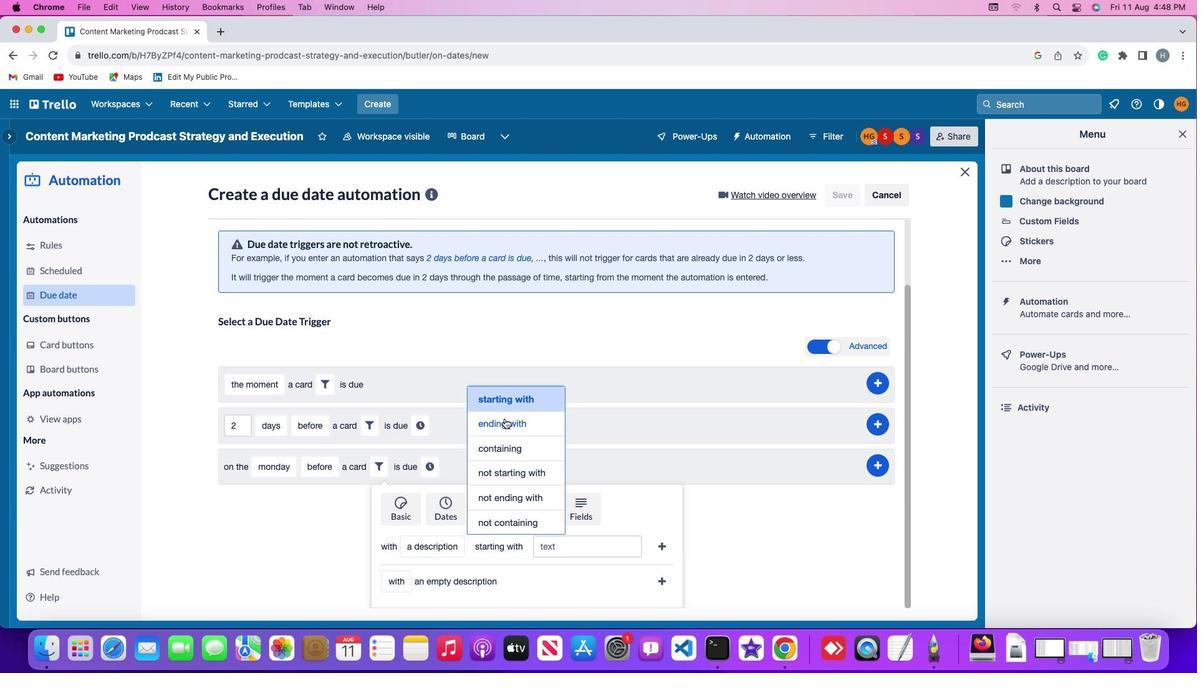 
Action: Mouse pressed left at (501, 428)
Screenshot: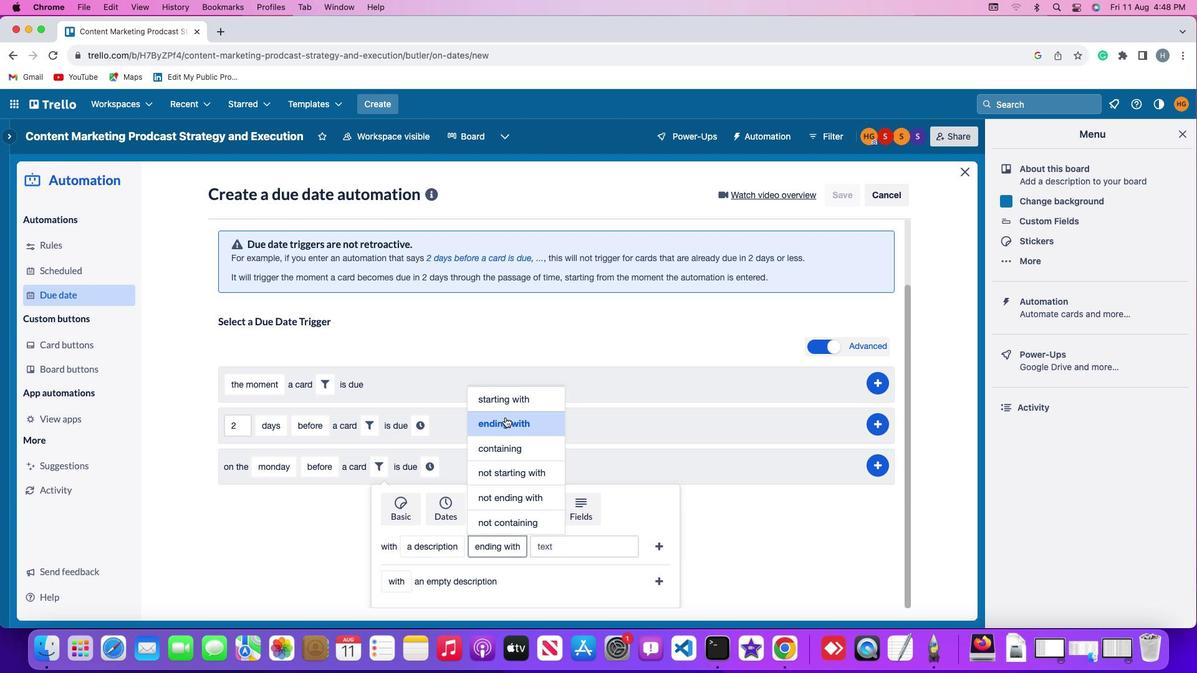 
Action: Mouse moved to (557, 554)
Screenshot: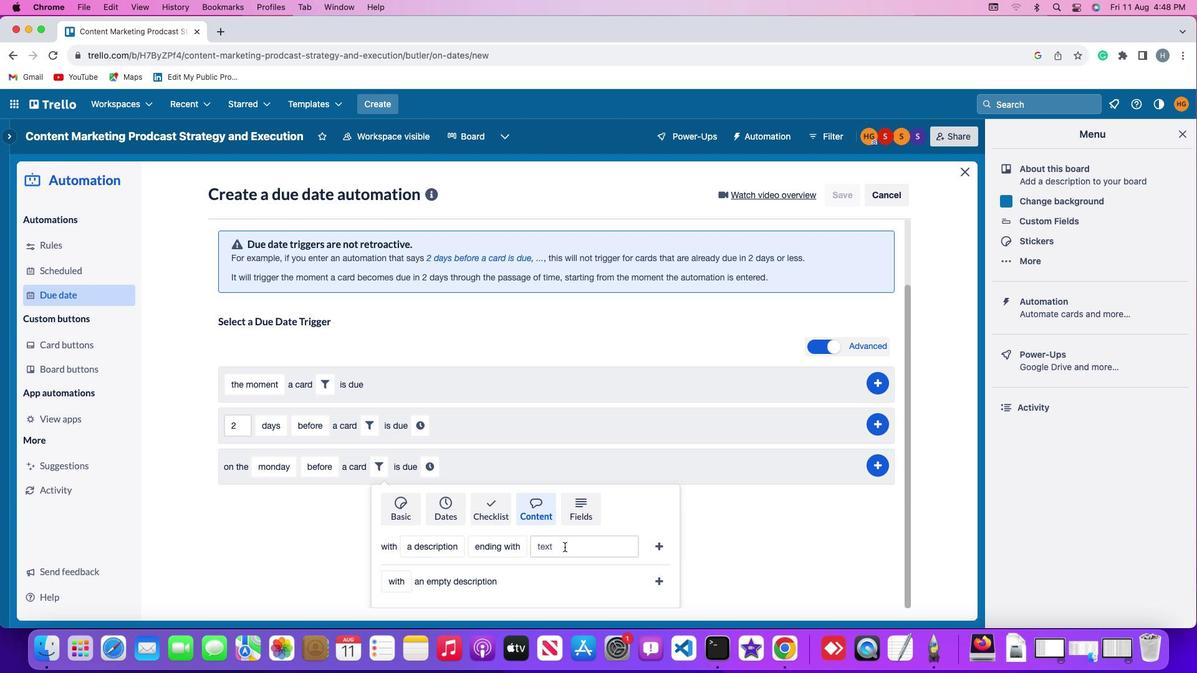
Action: Mouse pressed left at (557, 554)
Screenshot: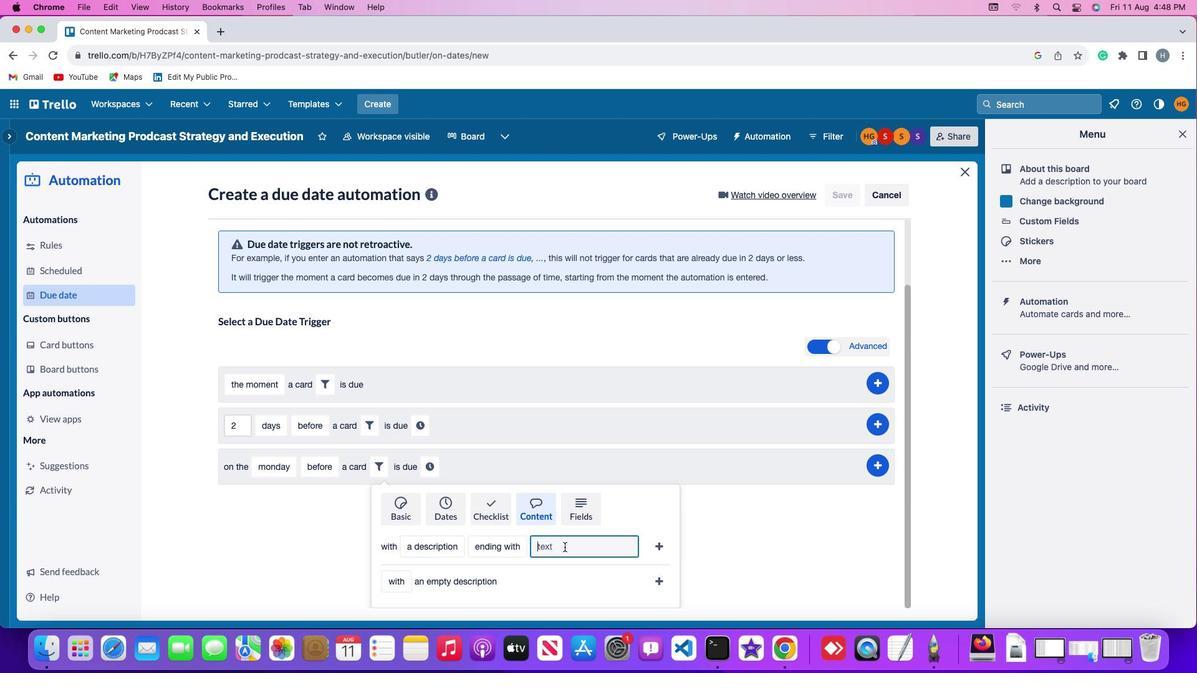 
Action: Key pressed 'r''e''s''u''m''e'
Screenshot: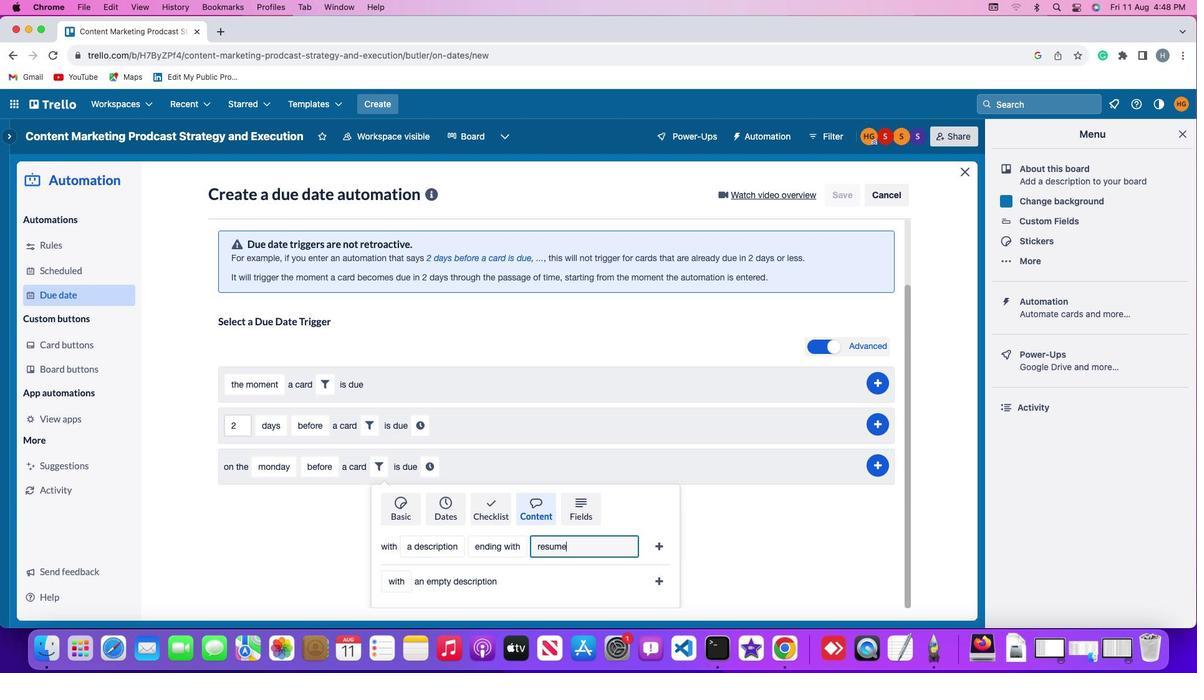 
Action: Mouse moved to (645, 547)
Screenshot: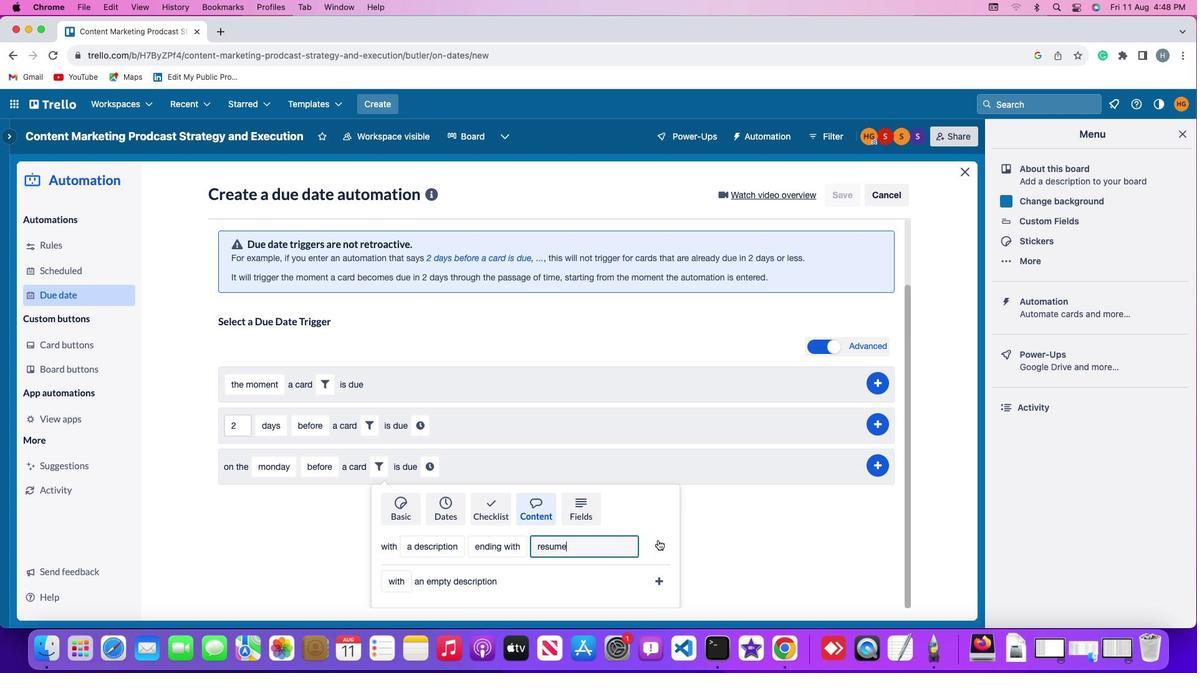 
Action: Mouse pressed left at (645, 547)
Screenshot: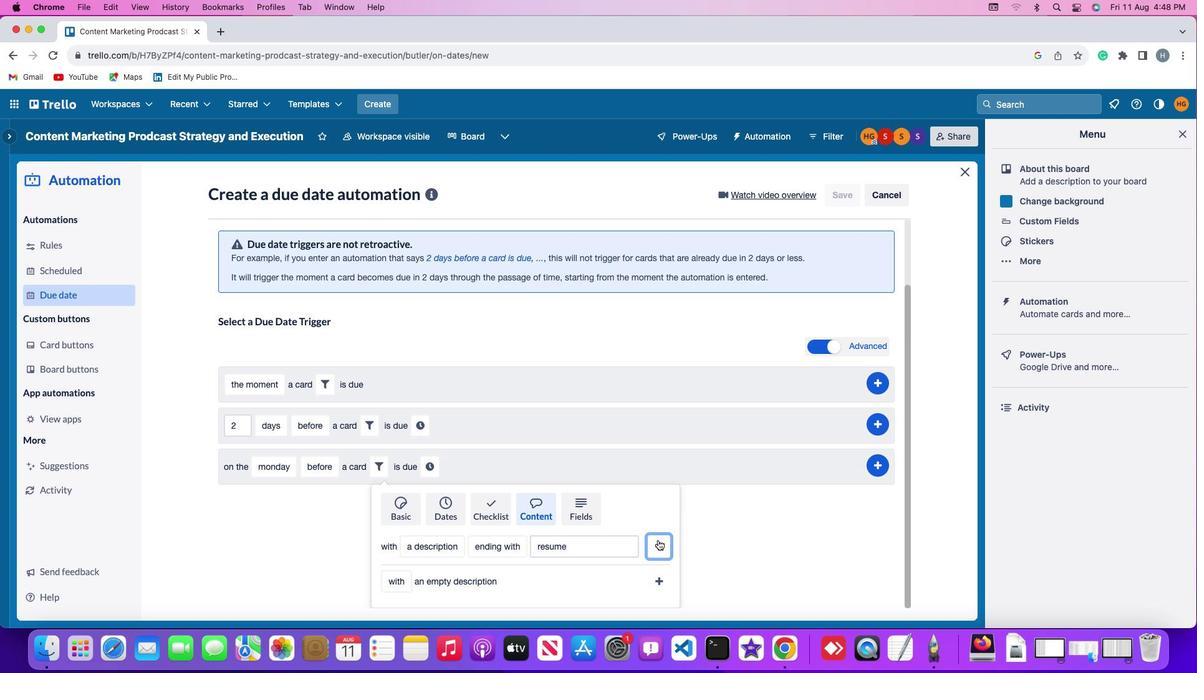 
Action: Mouse moved to (610, 549)
Screenshot: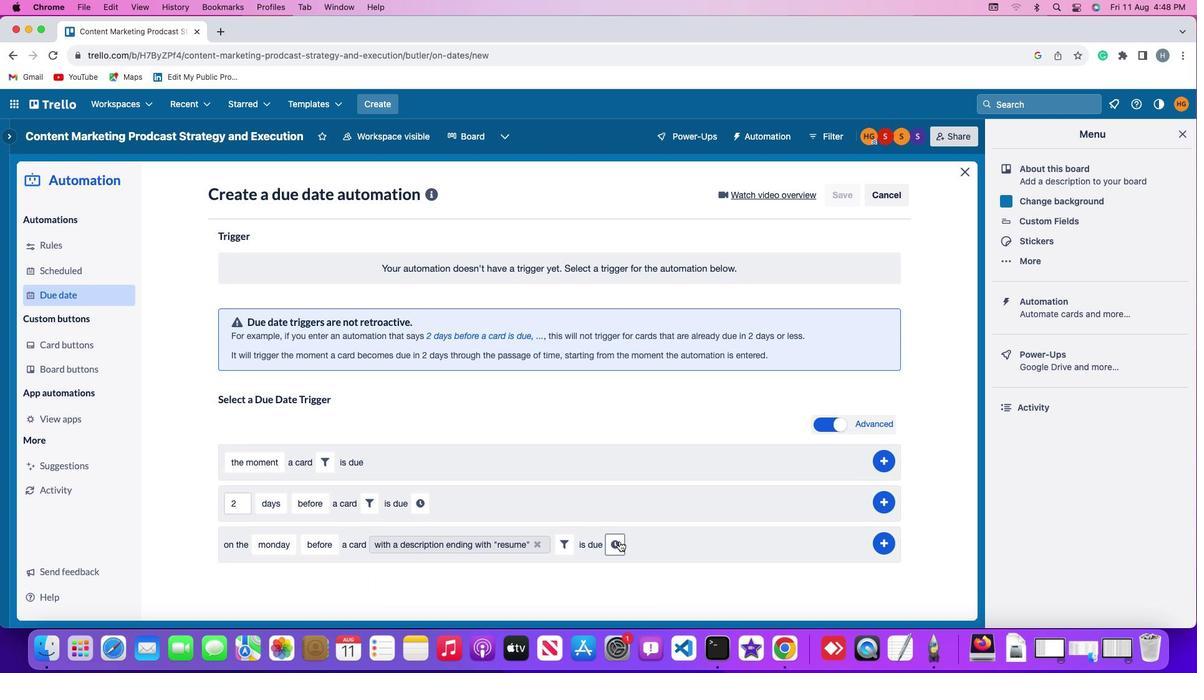 
Action: Mouse pressed left at (610, 549)
Screenshot: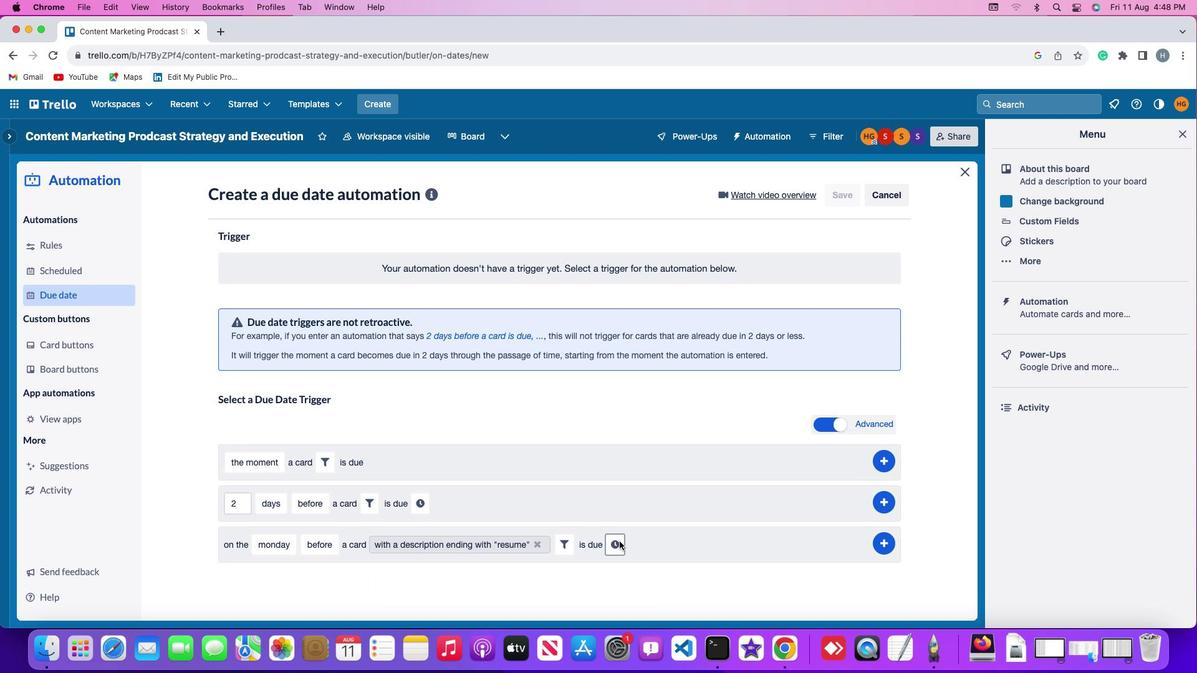 
Action: Mouse moved to (629, 551)
Screenshot: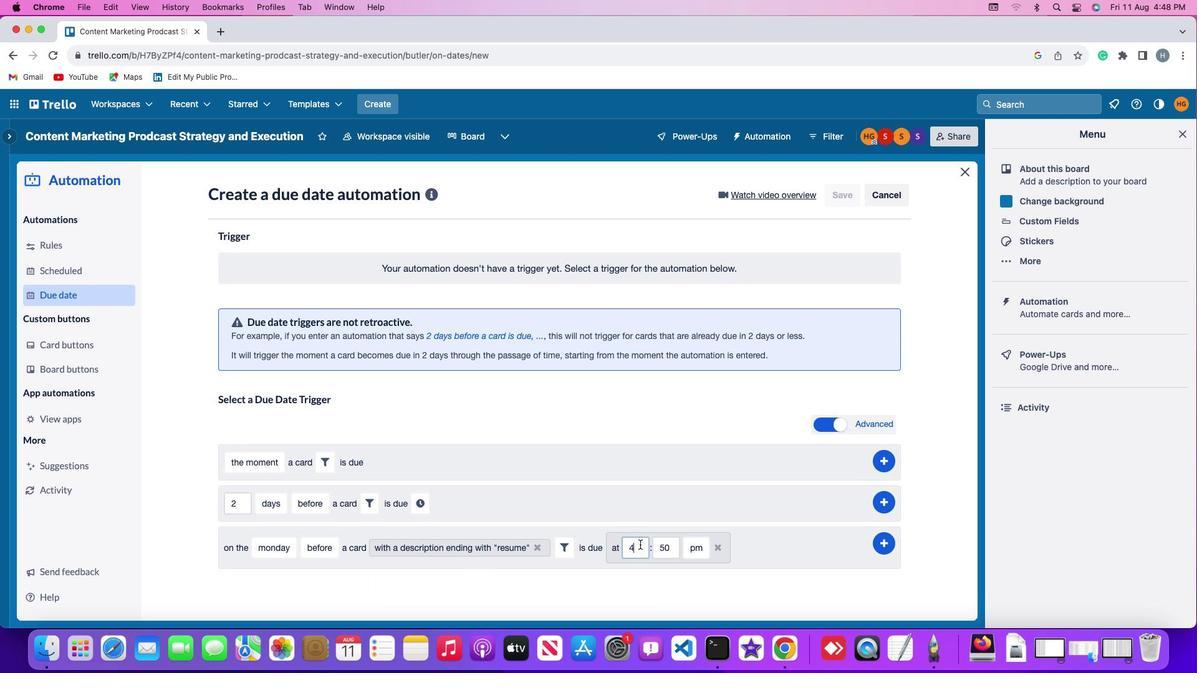 
Action: Mouse pressed left at (629, 551)
Screenshot: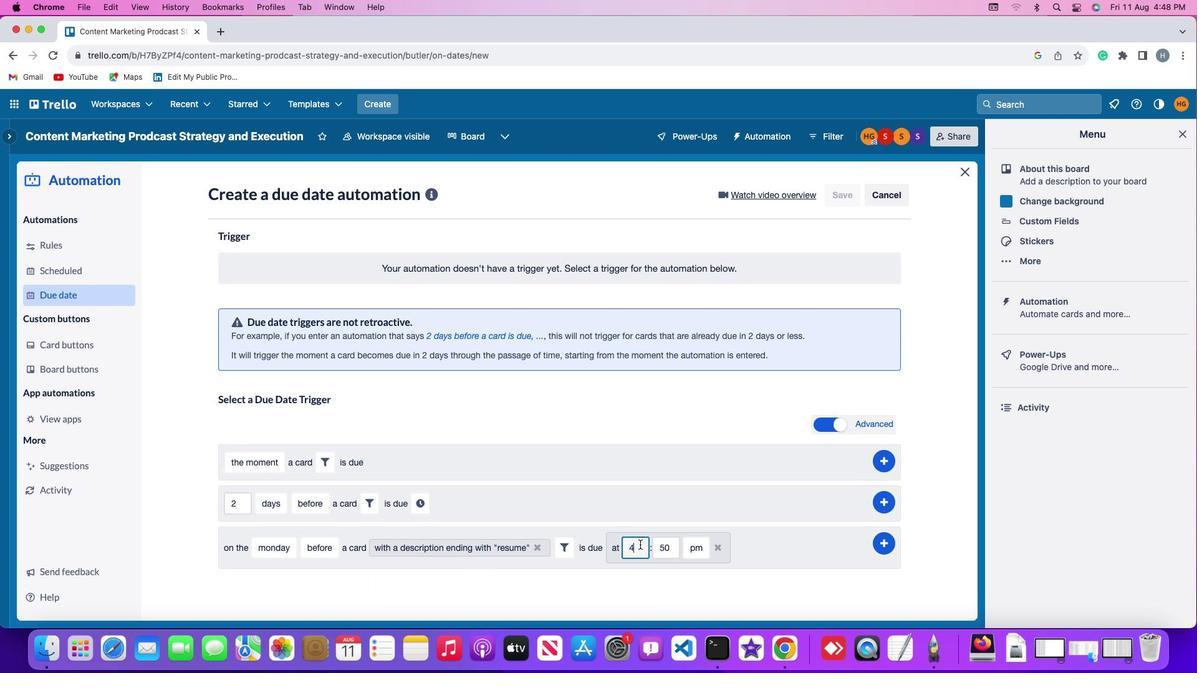 
Action: Mouse moved to (629, 551)
Screenshot: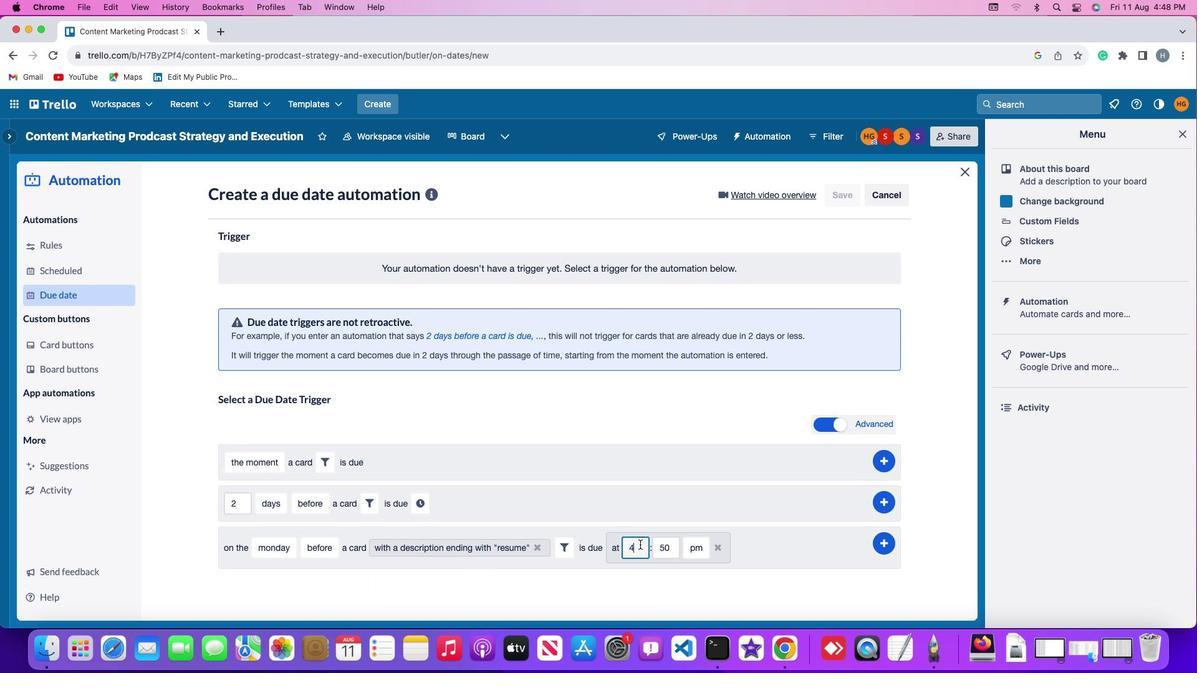 
Action: Key pressed Key.backspace'1''1'
Screenshot: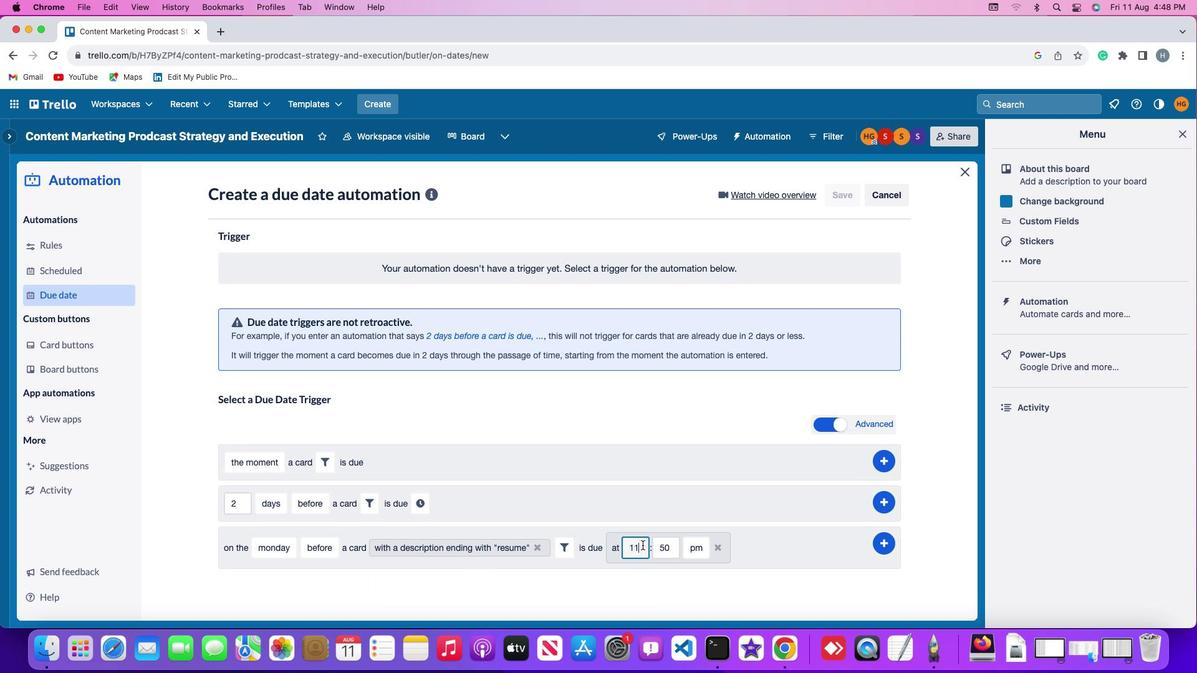 
Action: Mouse moved to (665, 557)
Screenshot: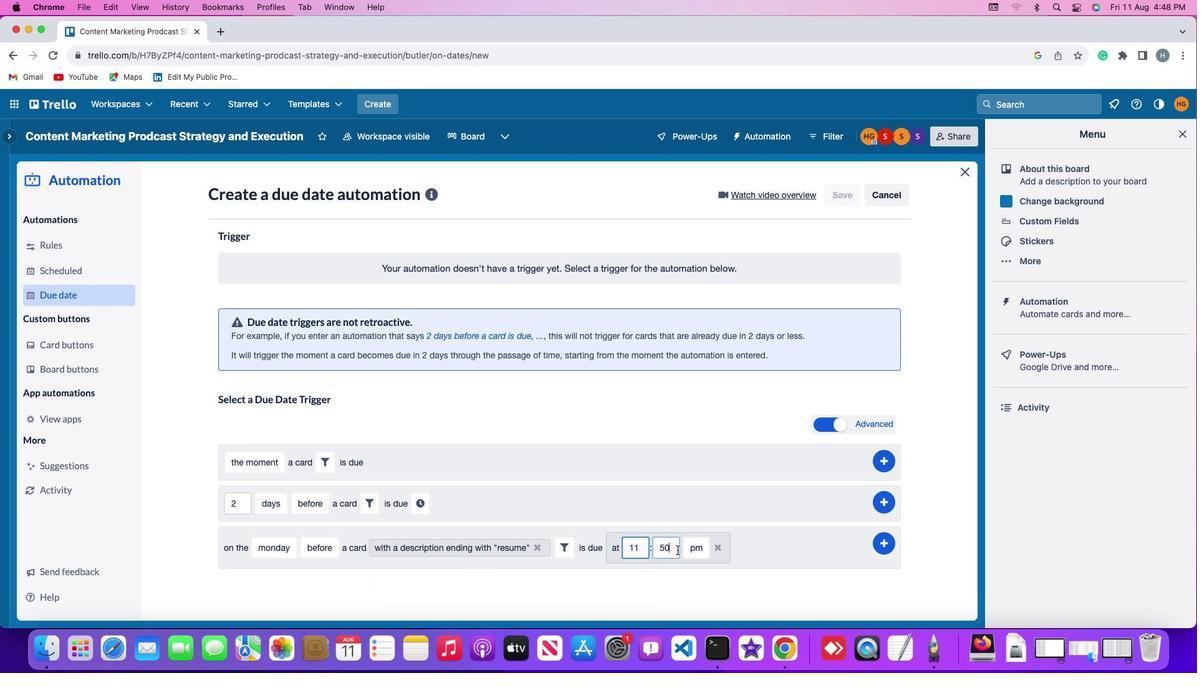 
Action: Mouse pressed left at (665, 557)
Screenshot: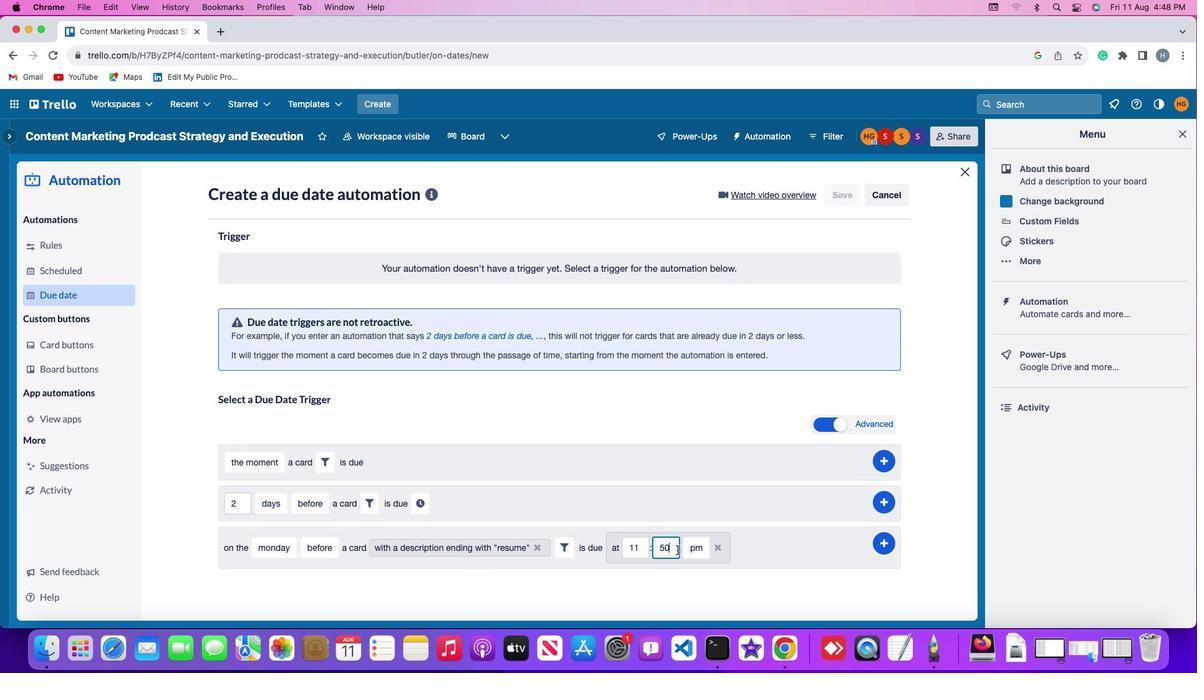 
Action: Mouse moved to (664, 556)
Screenshot: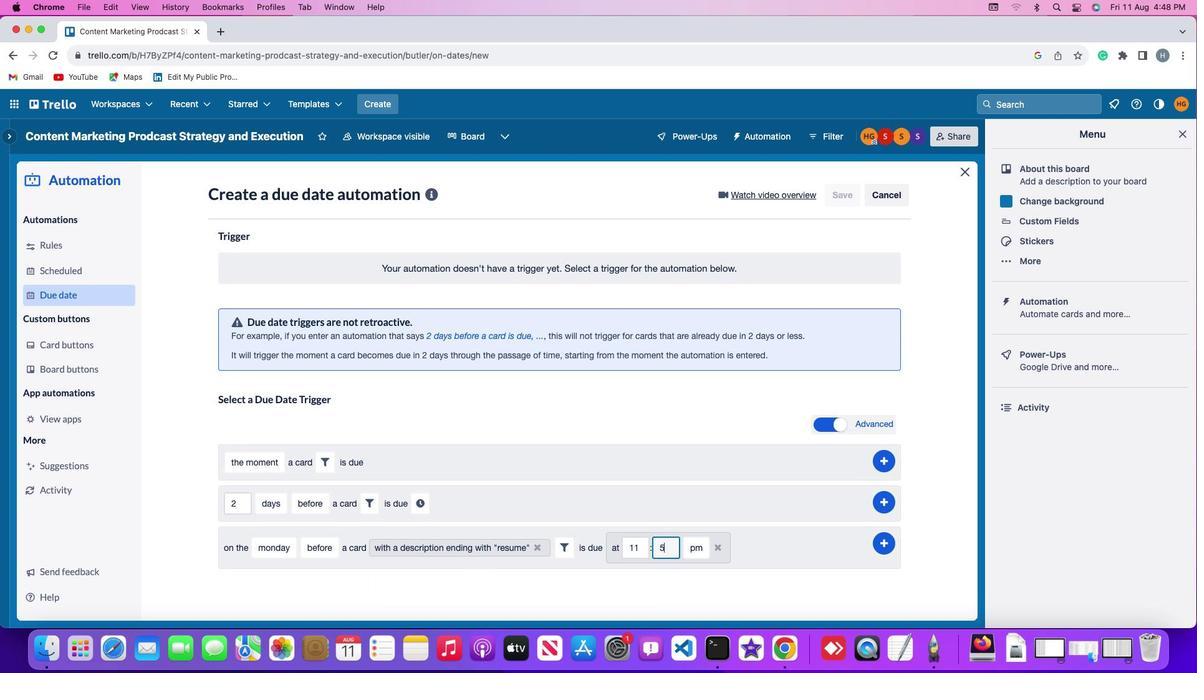 
Action: Key pressed Key.backspaceKey.backspace'0''0'
Screenshot: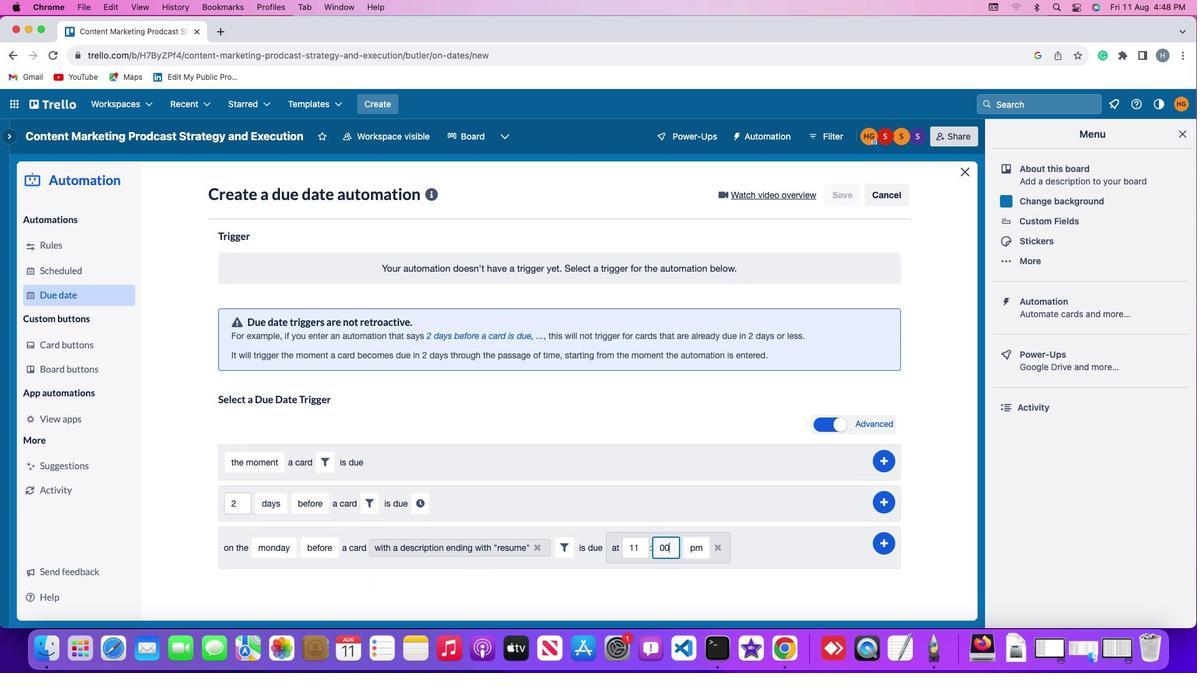 
Action: Mouse moved to (678, 555)
Screenshot: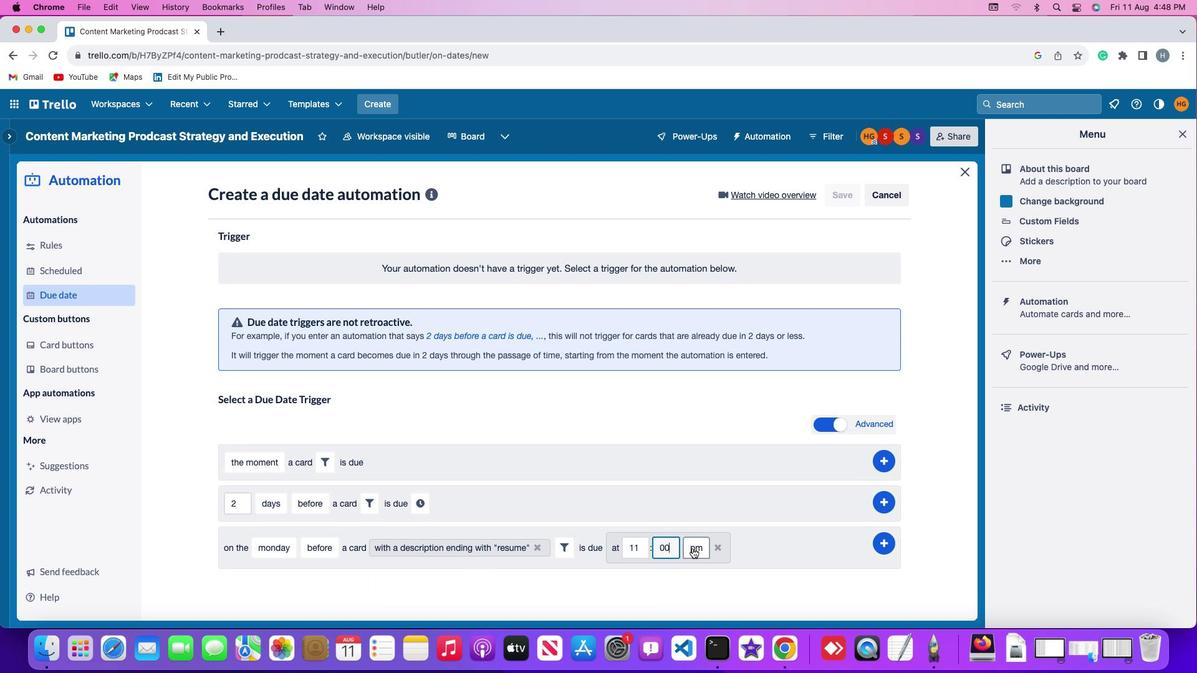 
Action: Mouse pressed left at (678, 555)
Screenshot: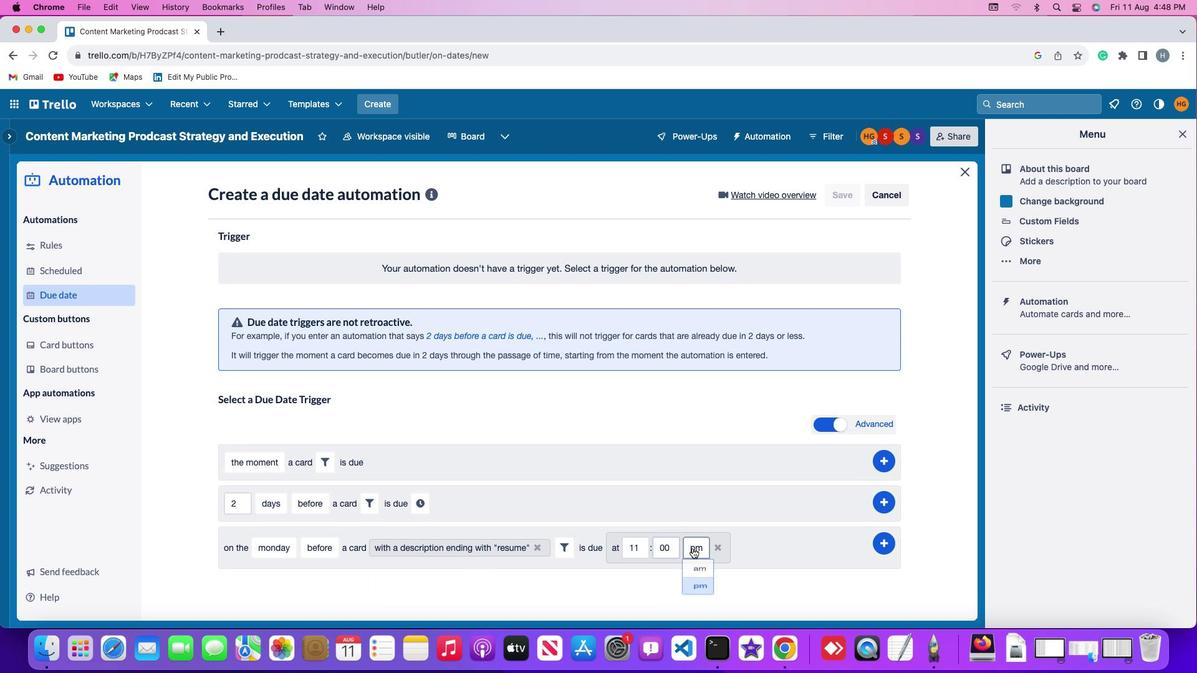 
Action: Mouse moved to (678, 581)
Screenshot: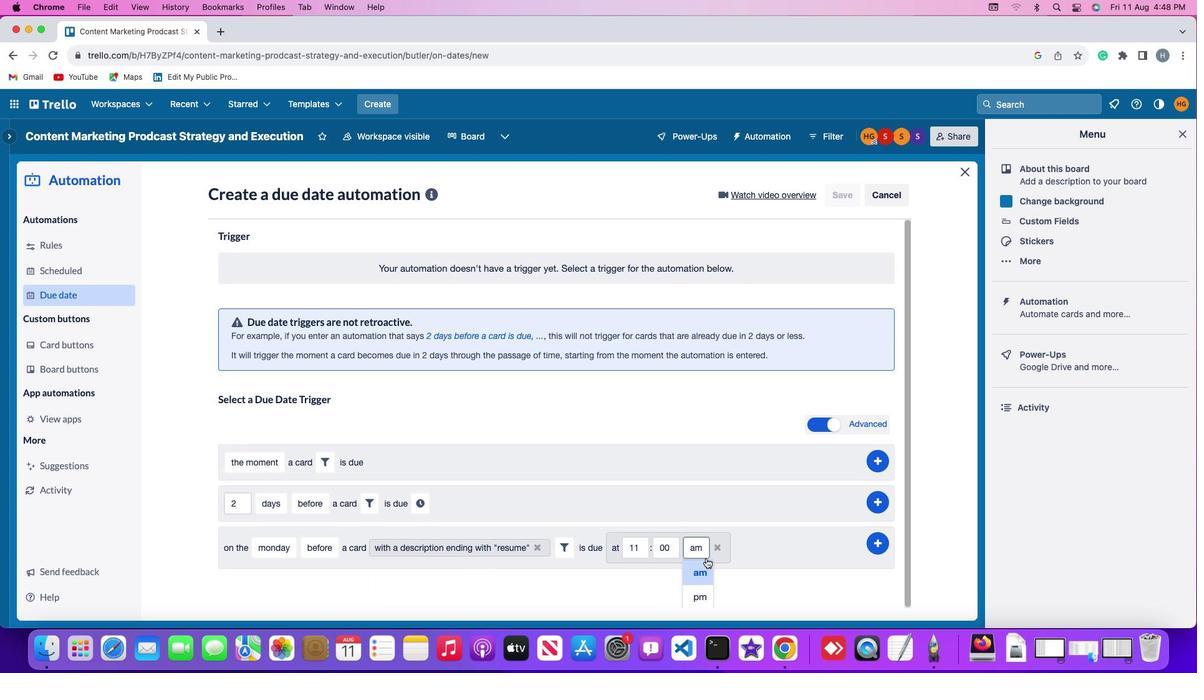 
Action: Mouse pressed left at (678, 581)
Screenshot: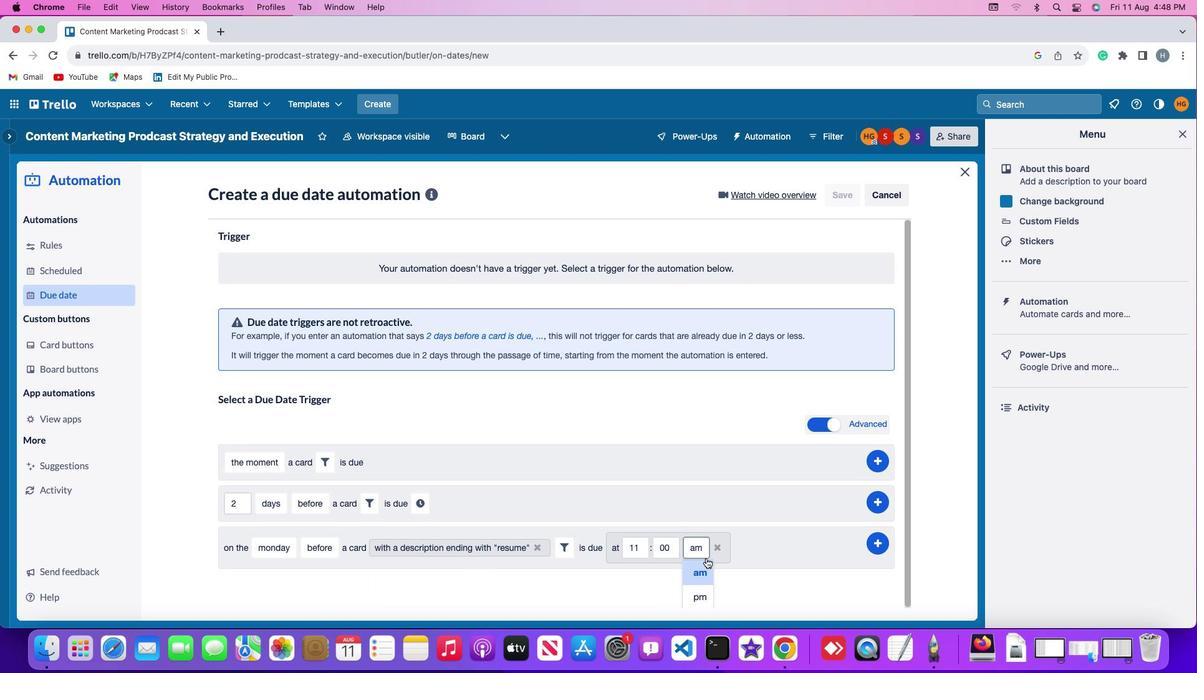 
Action: Mouse moved to (863, 547)
Screenshot: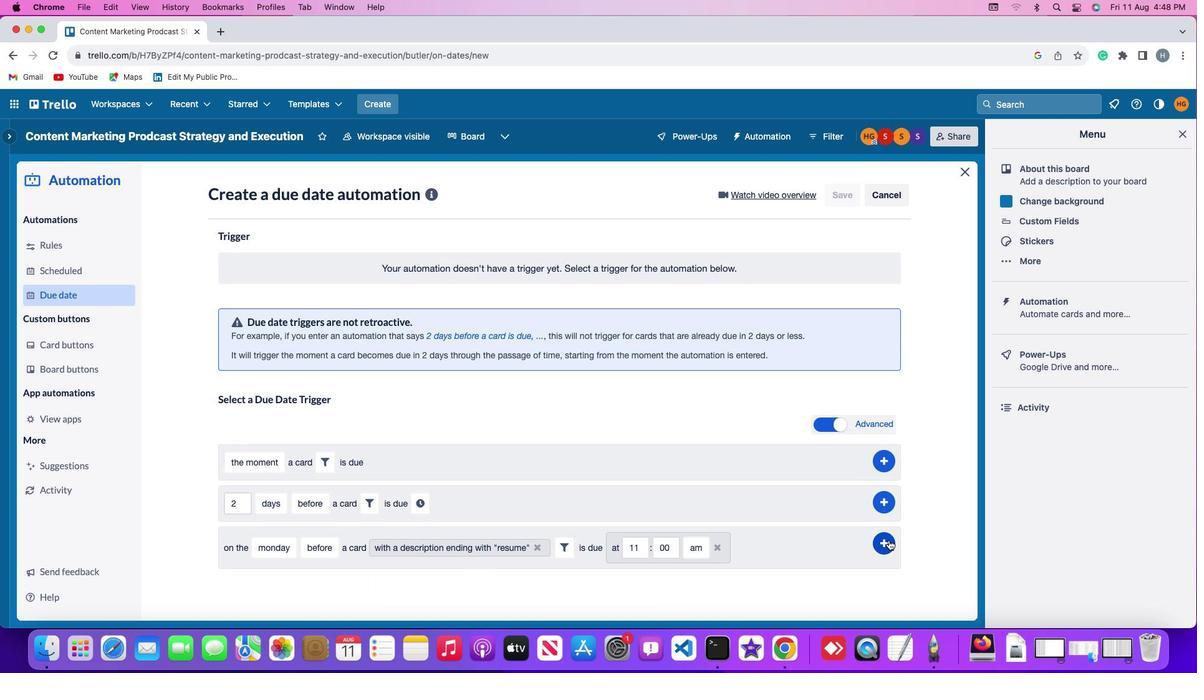 
Action: Mouse pressed left at (863, 547)
Screenshot: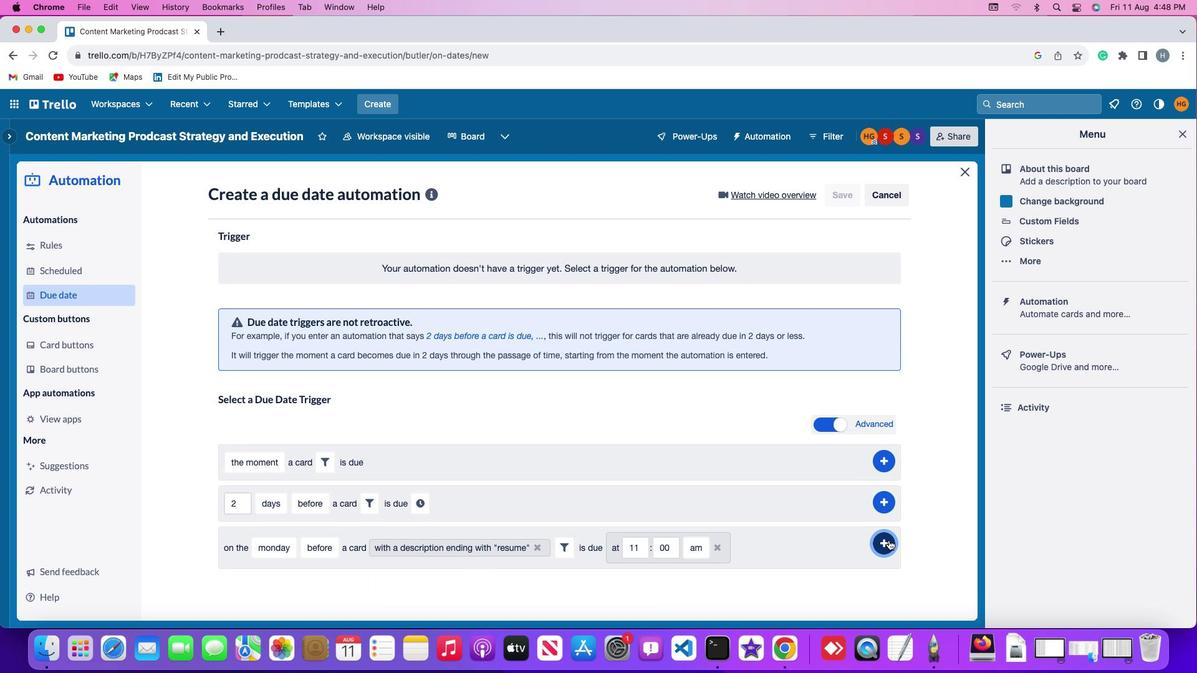 
Action: Mouse moved to (897, 429)
Screenshot: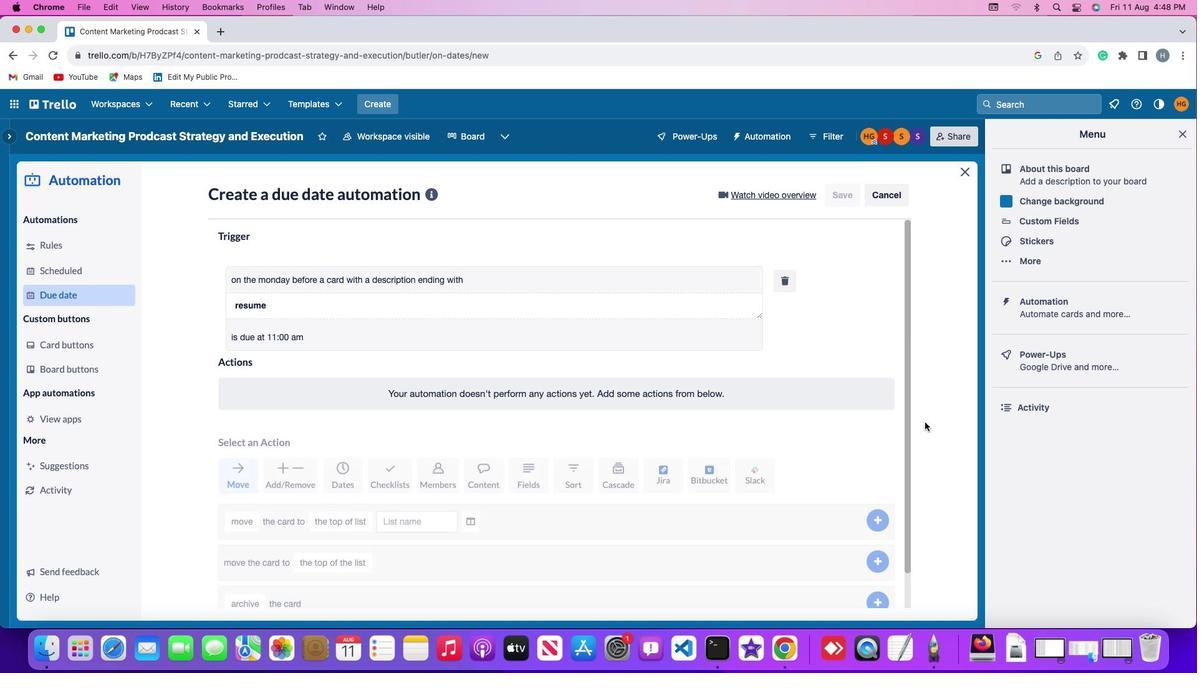 
